 Task: Find a round trip flight from Colorado Springs to Jackson for 9 passengers, departing on May 2 and returning on May 3, in Economy class with 2 checked bags and a price limit of ₹400,000.
Action: Mouse moved to (246, 279)
Screenshot: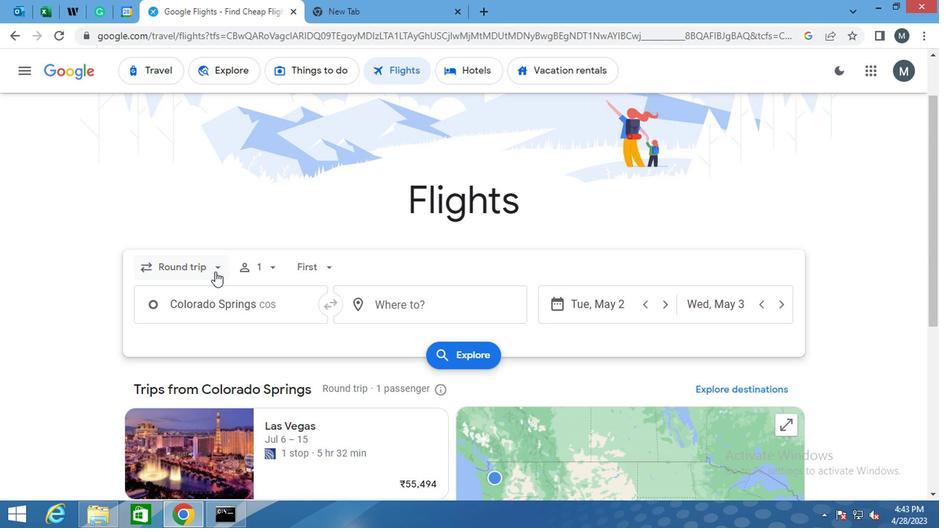 
Action: Mouse pressed left at (246, 279)
Screenshot: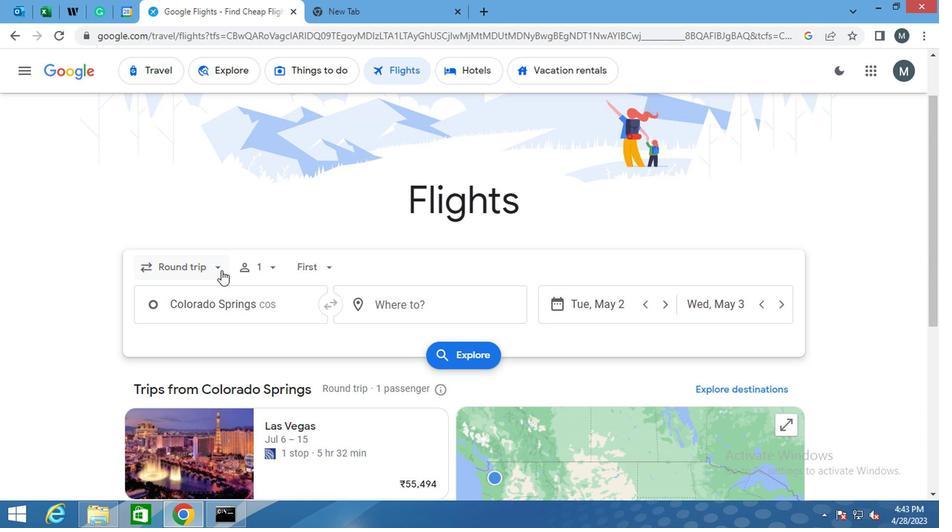 
Action: Mouse moved to (231, 303)
Screenshot: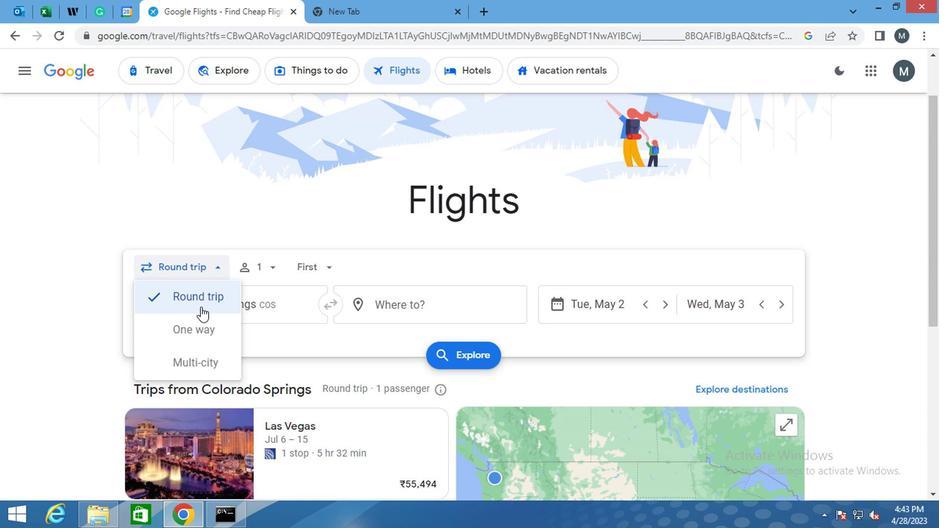 
Action: Mouse pressed left at (231, 303)
Screenshot: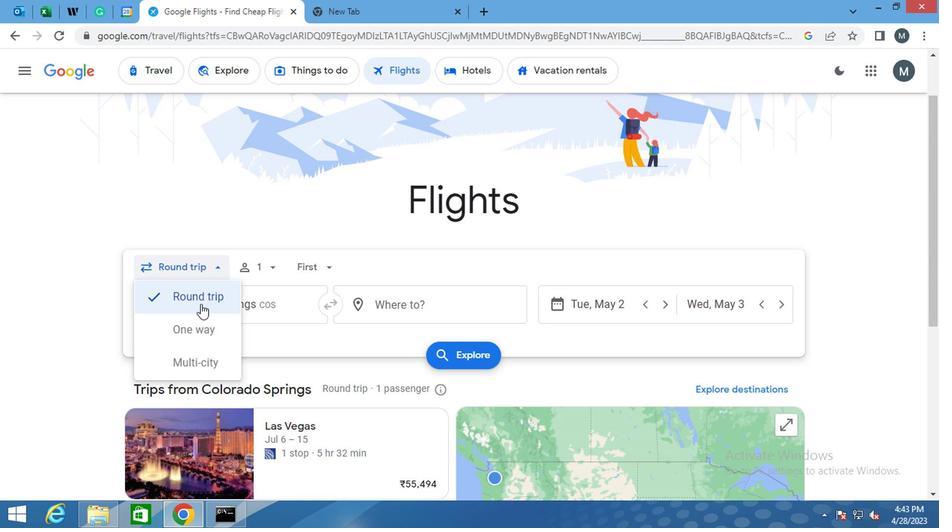 
Action: Mouse moved to (277, 280)
Screenshot: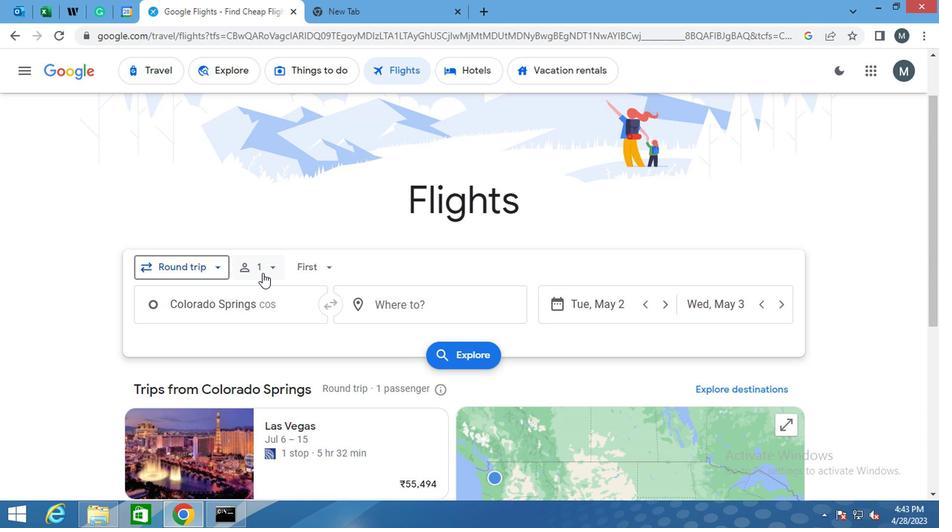 
Action: Mouse pressed left at (277, 280)
Screenshot: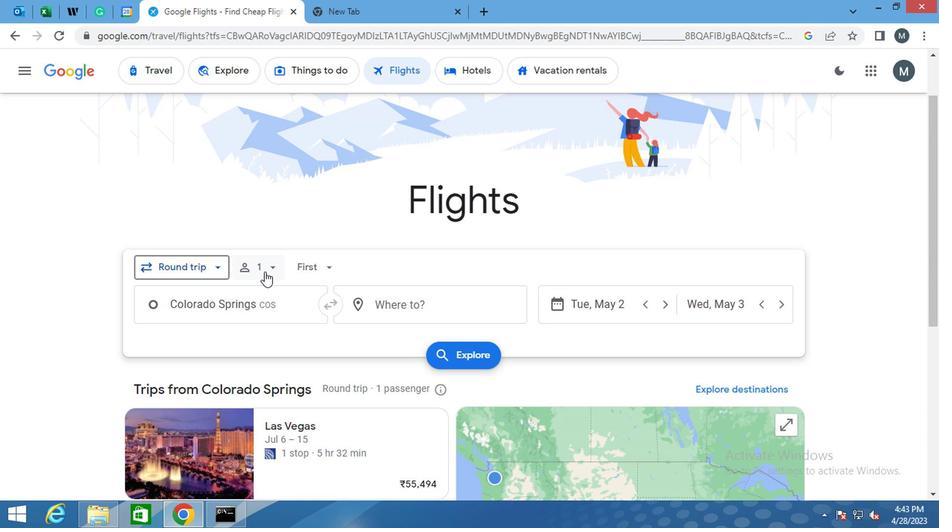 
Action: Mouse moved to (354, 302)
Screenshot: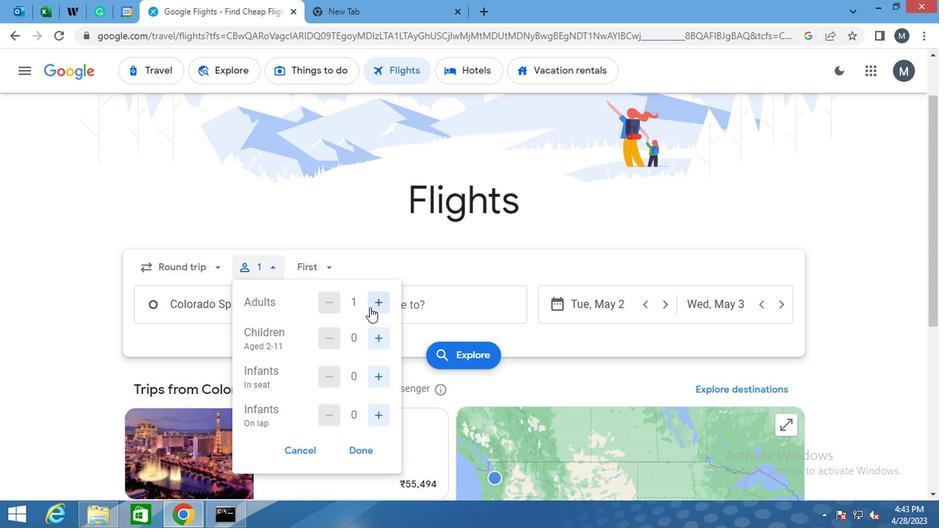 
Action: Mouse pressed left at (354, 302)
Screenshot: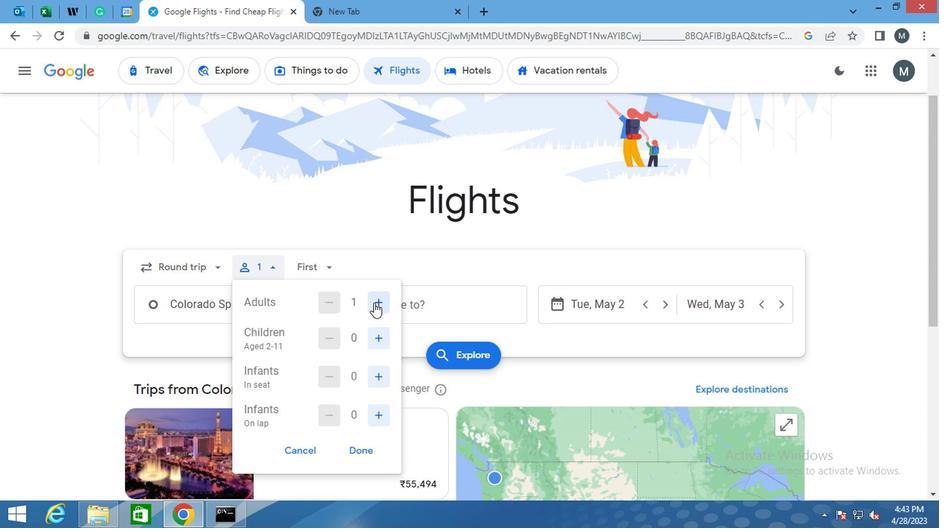 
Action: Mouse pressed left at (354, 302)
Screenshot: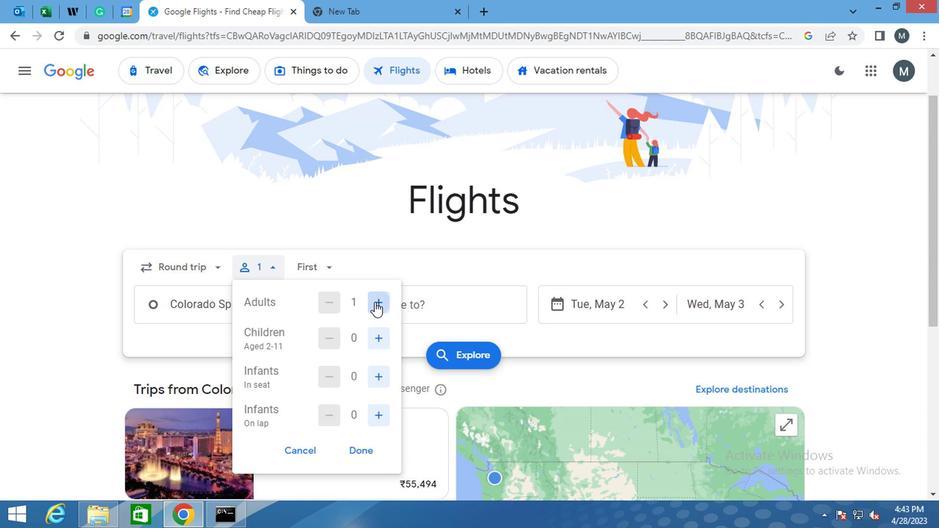 
Action: Mouse pressed left at (354, 302)
Screenshot: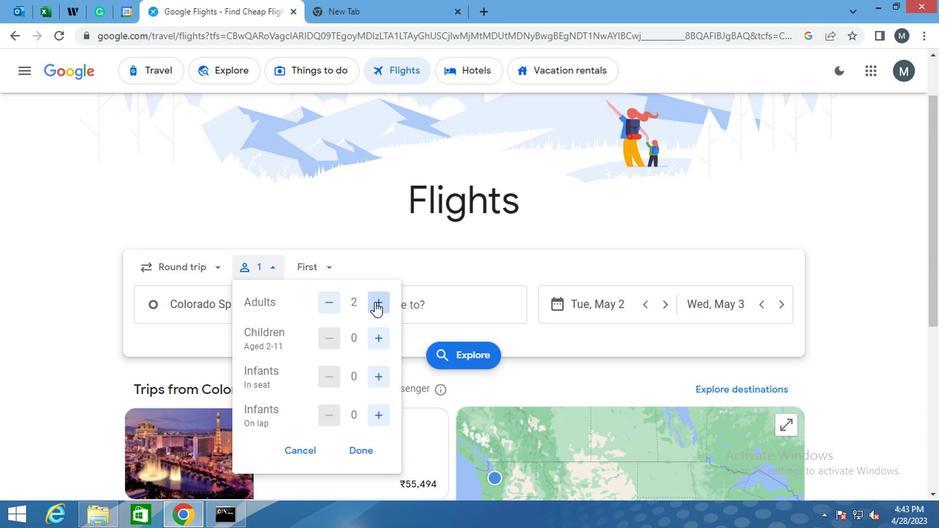 
Action: Mouse pressed left at (354, 302)
Screenshot: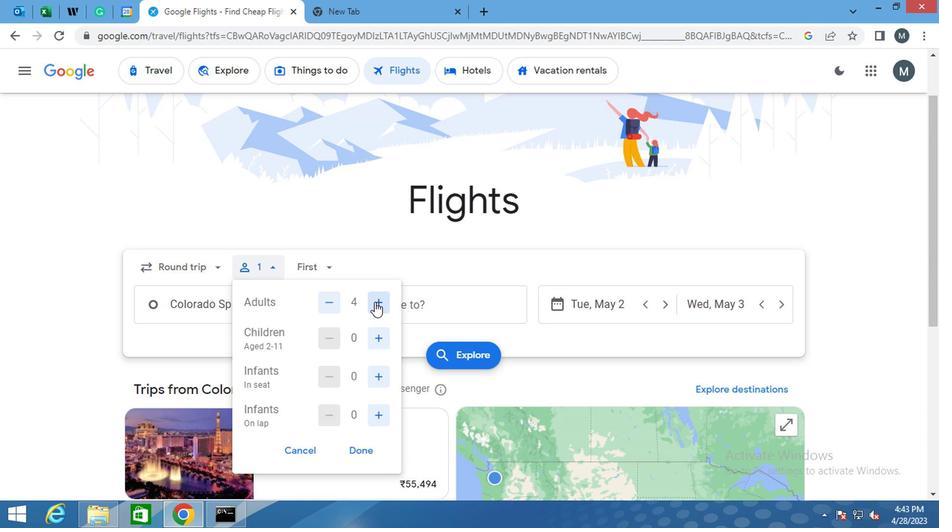 
Action: Mouse moved to (358, 330)
Screenshot: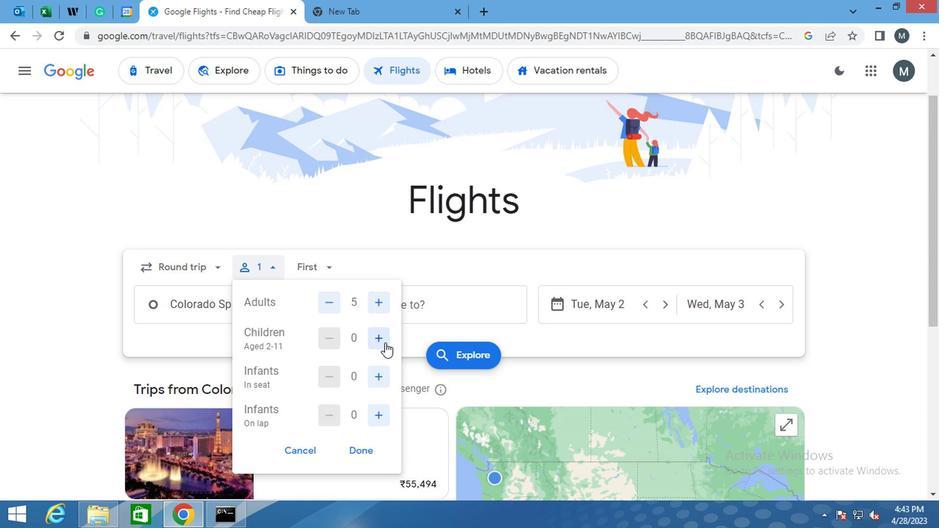 
Action: Mouse pressed left at (358, 330)
Screenshot: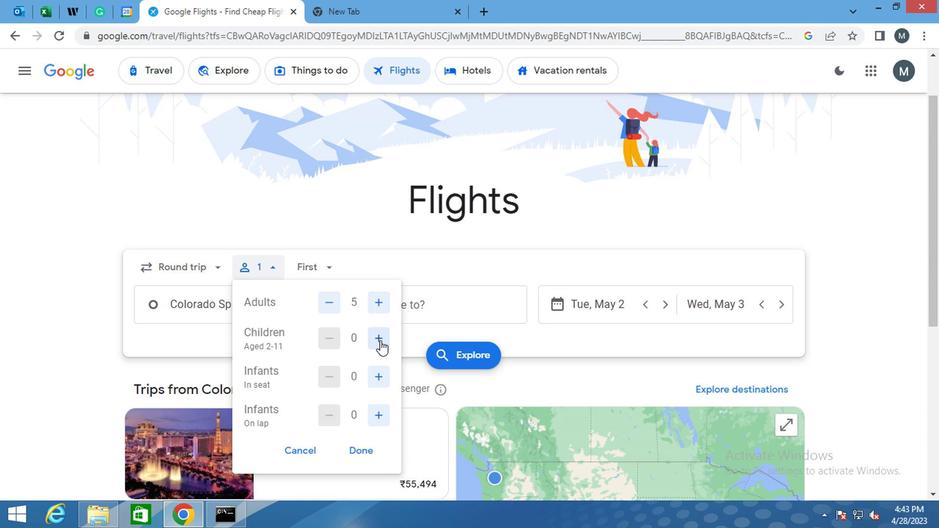 
Action: Mouse pressed left at (358, 330)
Screenshot: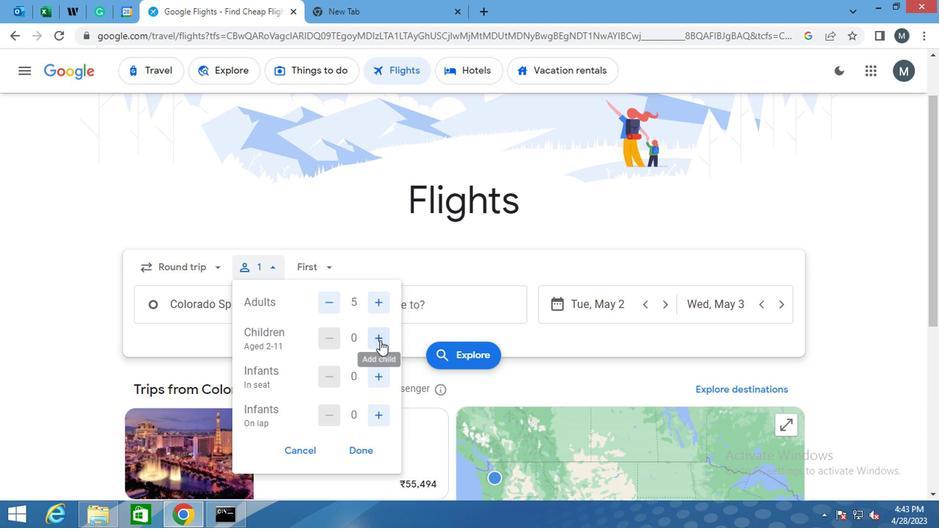 
Action: Mouse moved to (355, 354)
Screenshot: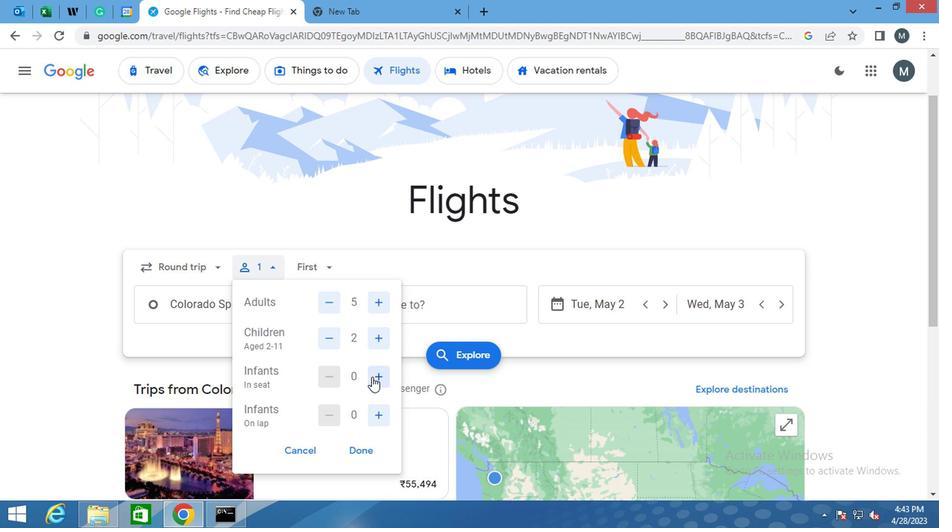 
Action: Mouse pressed left at (355, 354)
Screenshot: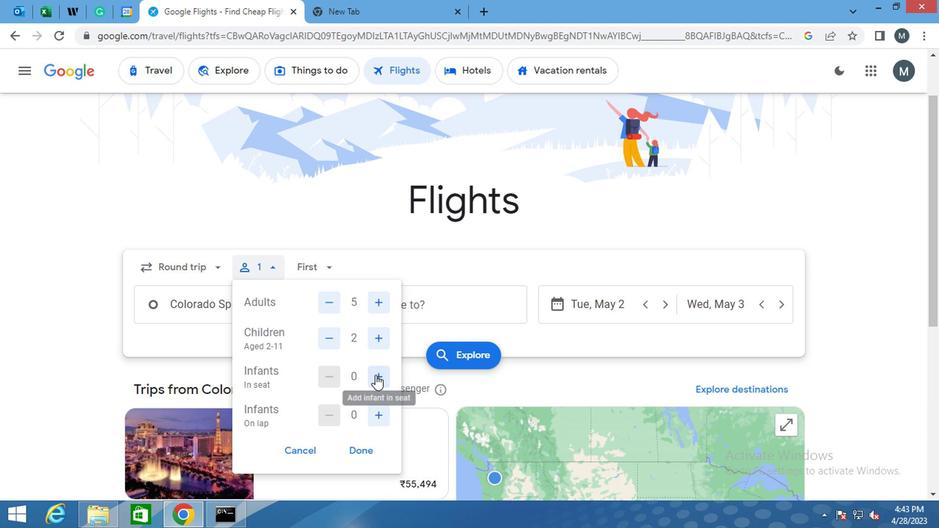 
Action: Mouse moved to (354, 382)
Screenshot: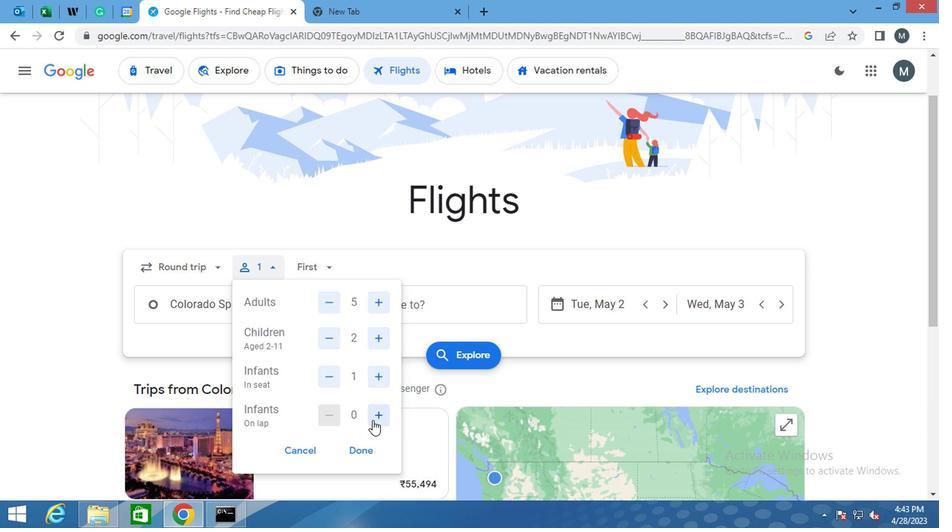 
Action: Mouse pressed left at (354, 382)
Screenshot: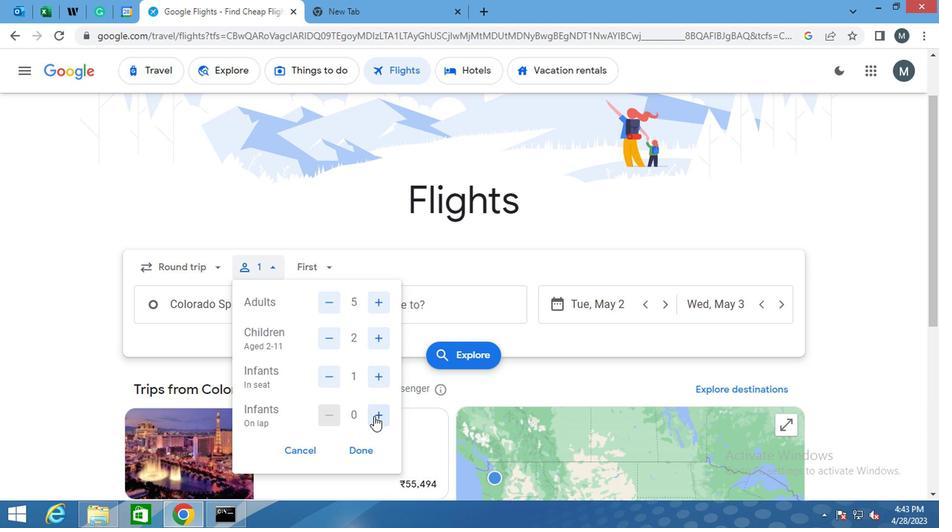
Action: Mouse pressed left at (354, 382)
Screenshot: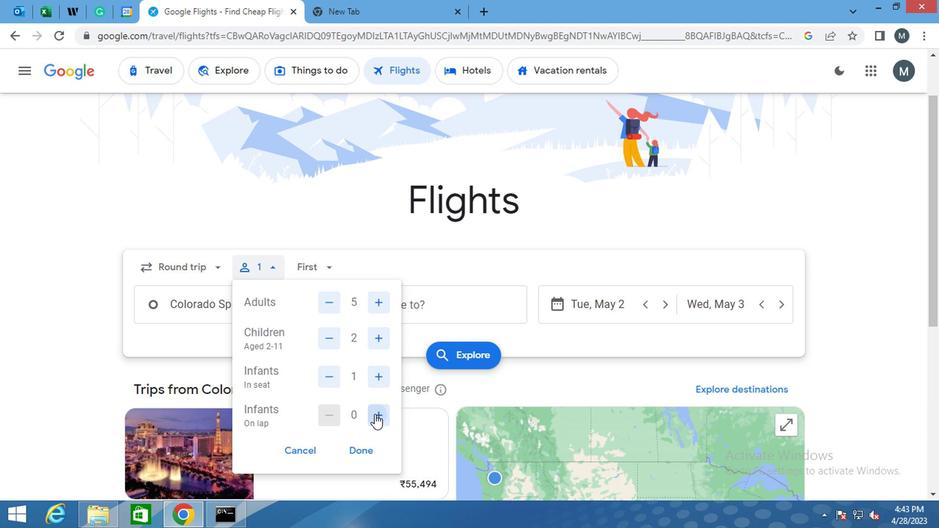 
Action: Mouse moved to (319, 380)
Screenshot: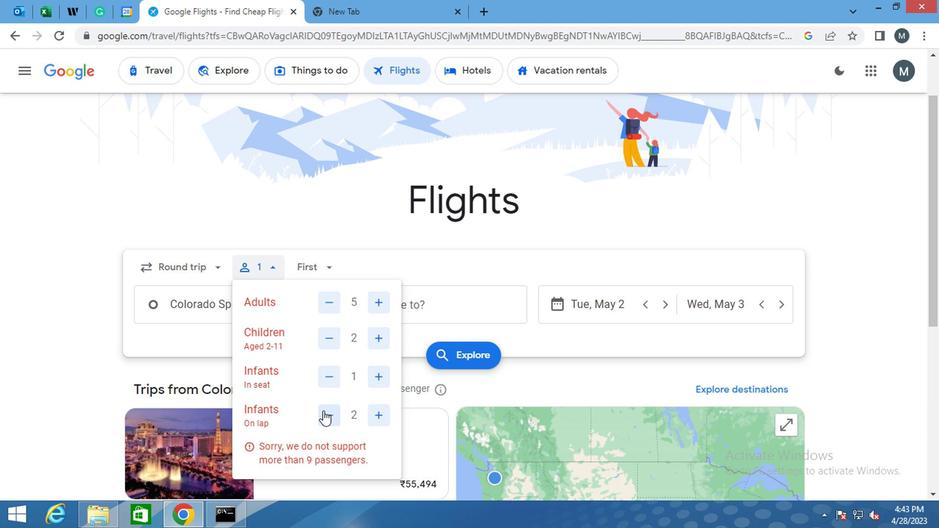 
Action: Mouse pressed left at (319, 380)
Screenshot: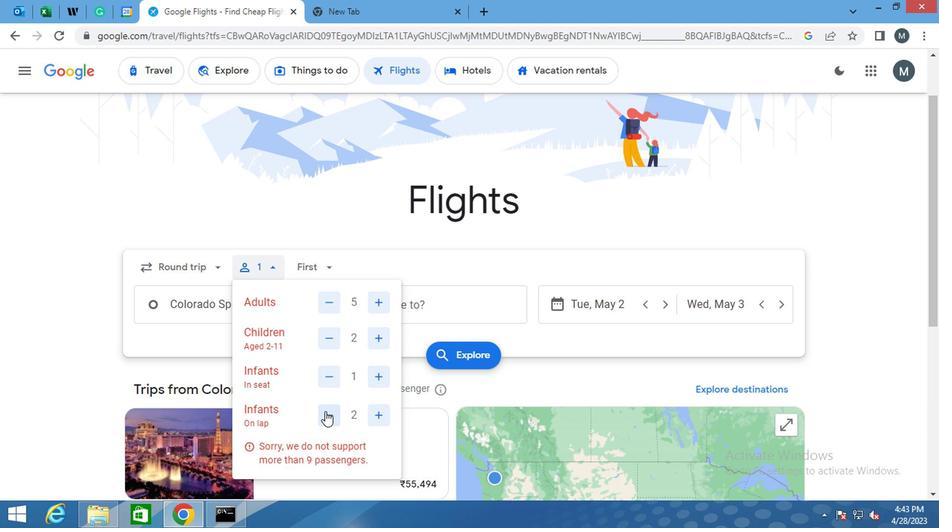 
Action: Mouse moved to (356, 357)
Screenshot: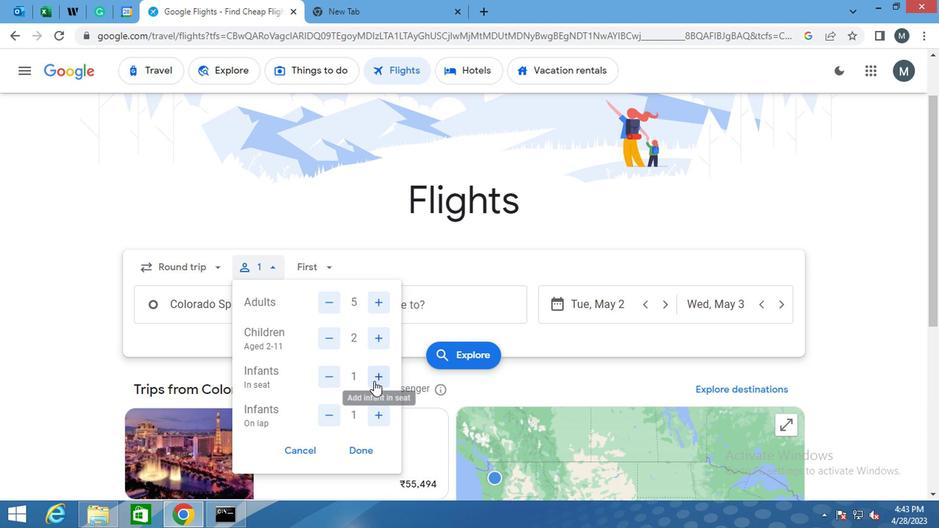 
Action: Mouse pressed left at (356, 357)
Screenshot: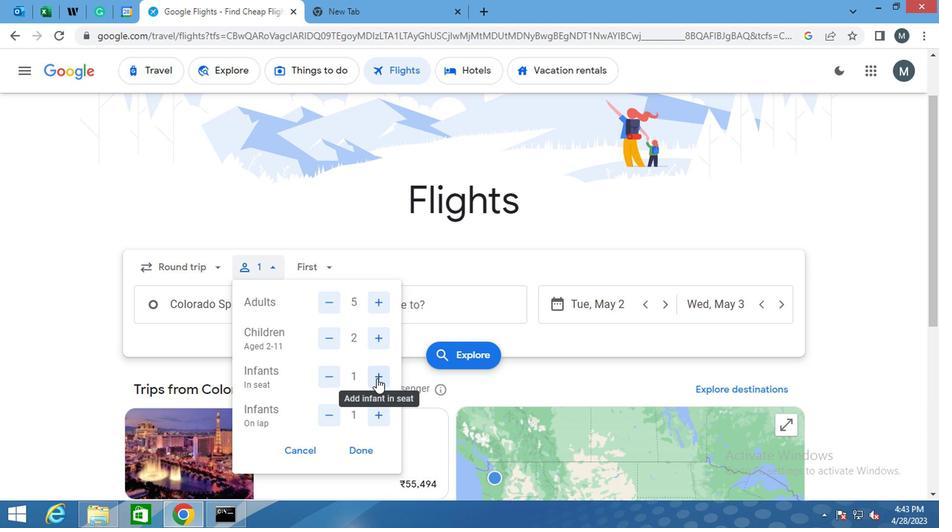 
Action: Mouse moved to (325, 354)
Screenshot: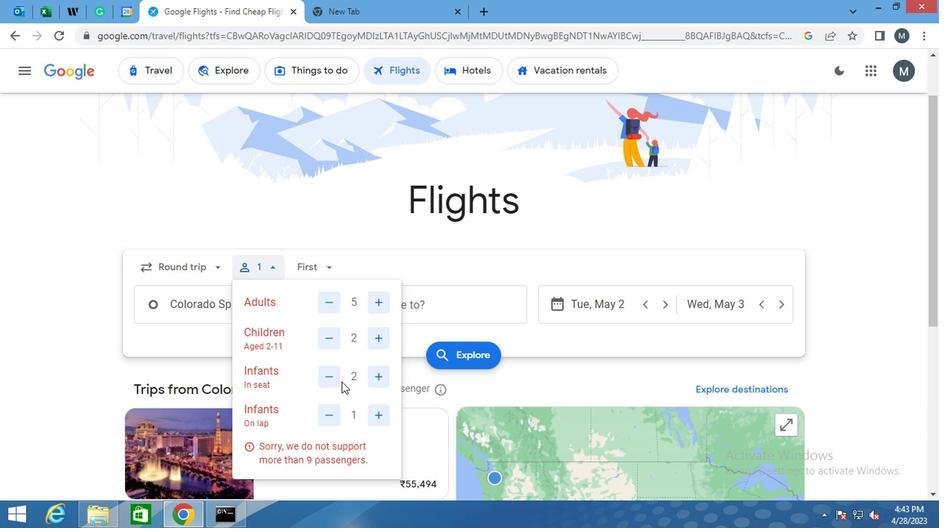 
Action: Mouse pressed left at (325, 354)
Screenshot: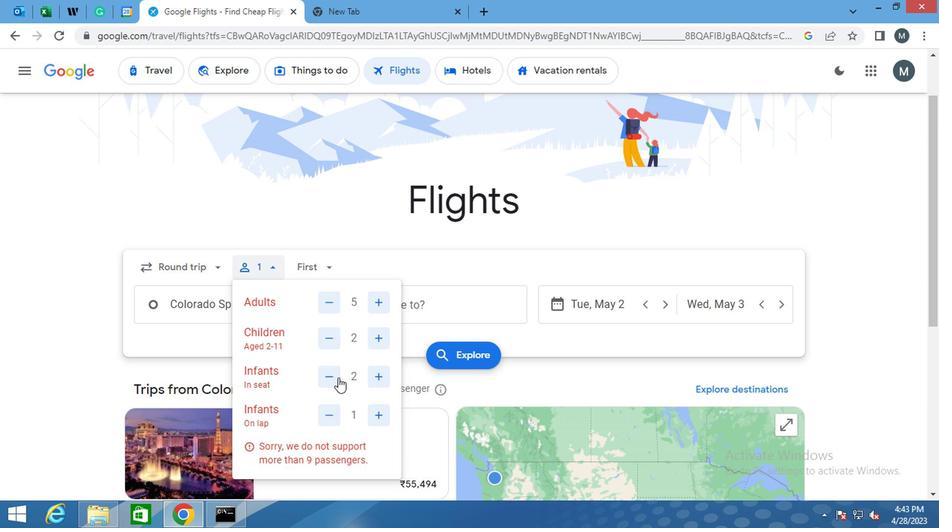
Action: Mouse moved to (344, 407)
Screenshot: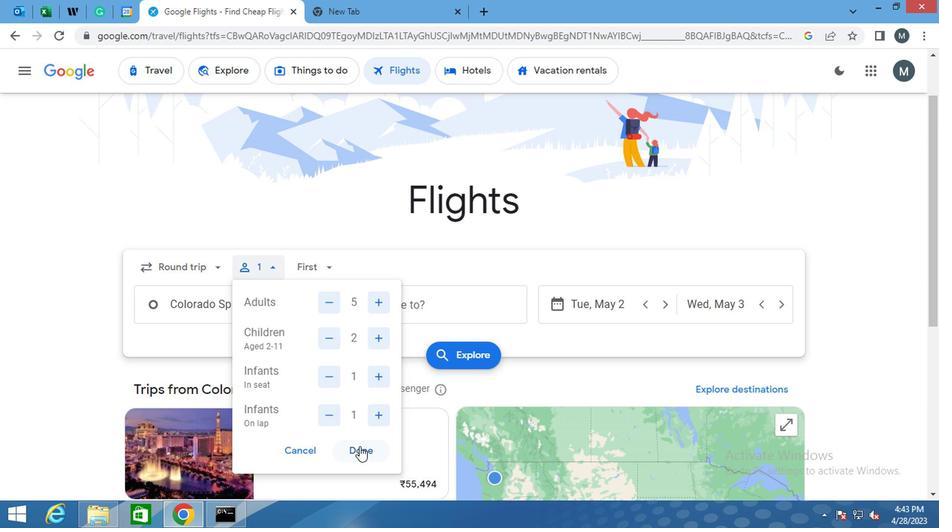 
Action: Mouse pressed left at (344, 407)
Screenshot: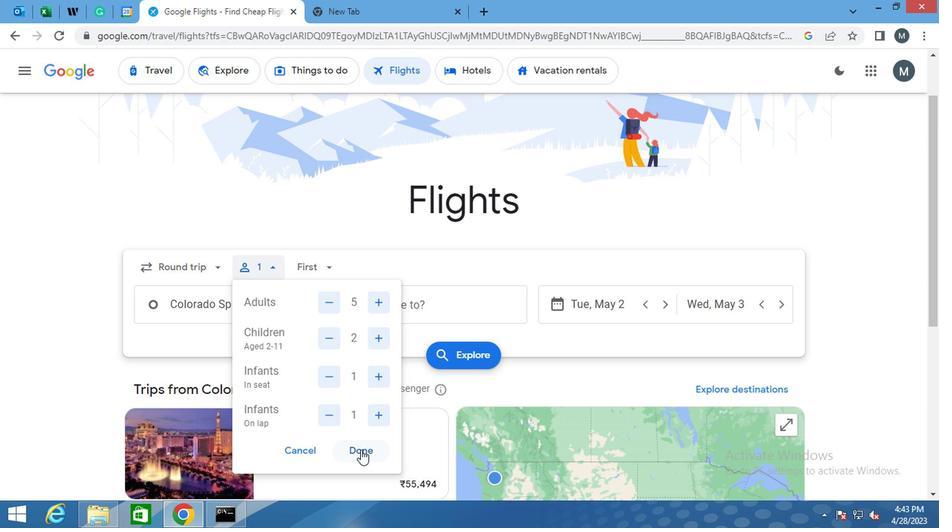 
Action: Mouse moved to (315, 278)
Screenshot: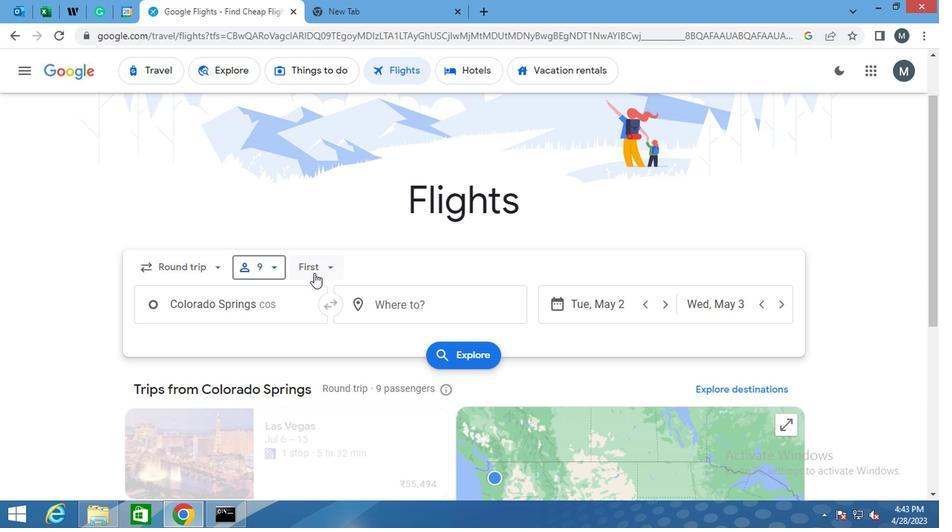 
Action: Mouse pressed left at (315, 278)
Screenshot: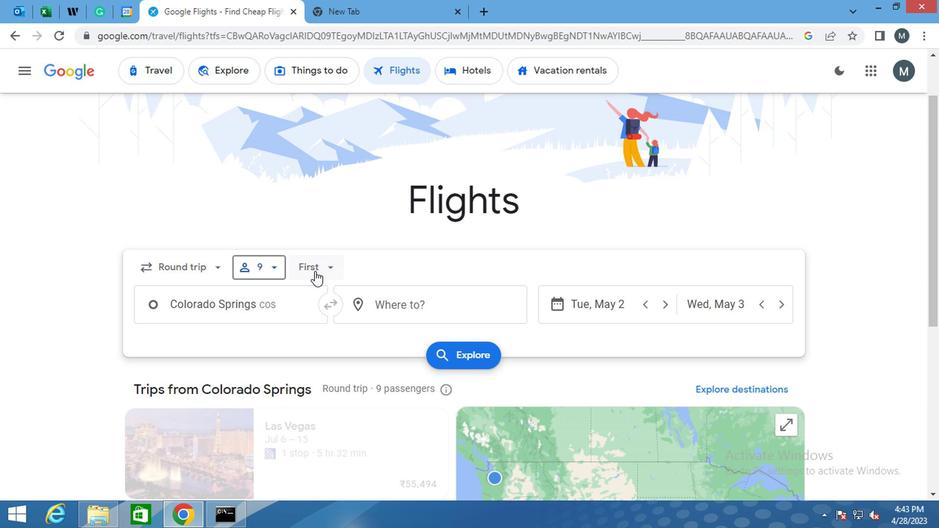 
Action: Mouse moved to (341, 298)
Screenshot: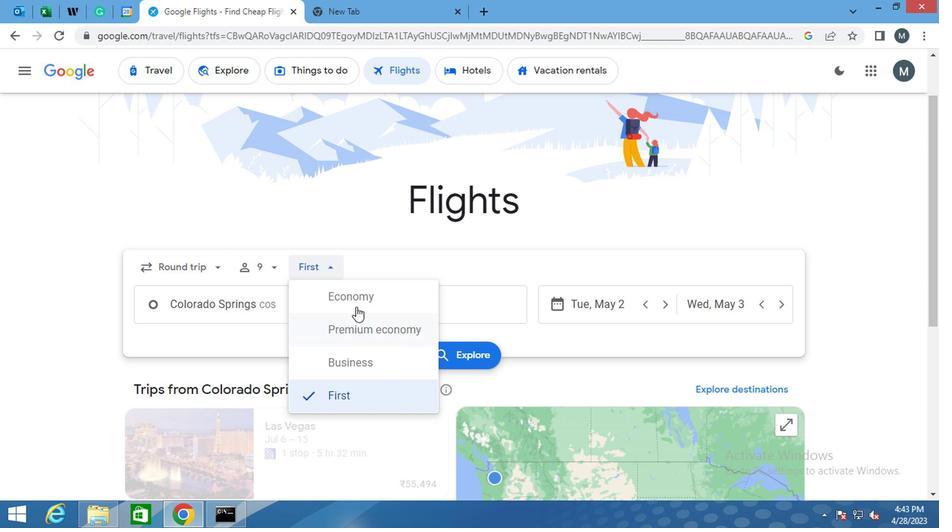 
Action: Mouse pressed left at (341, 298)
Screenshot: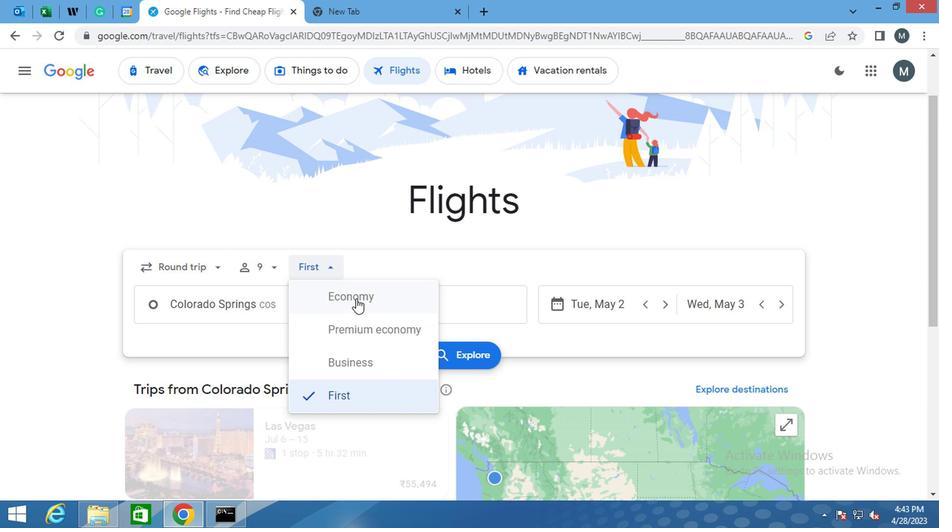 
Action: Mouse moved to (280, 309)
Screenshot: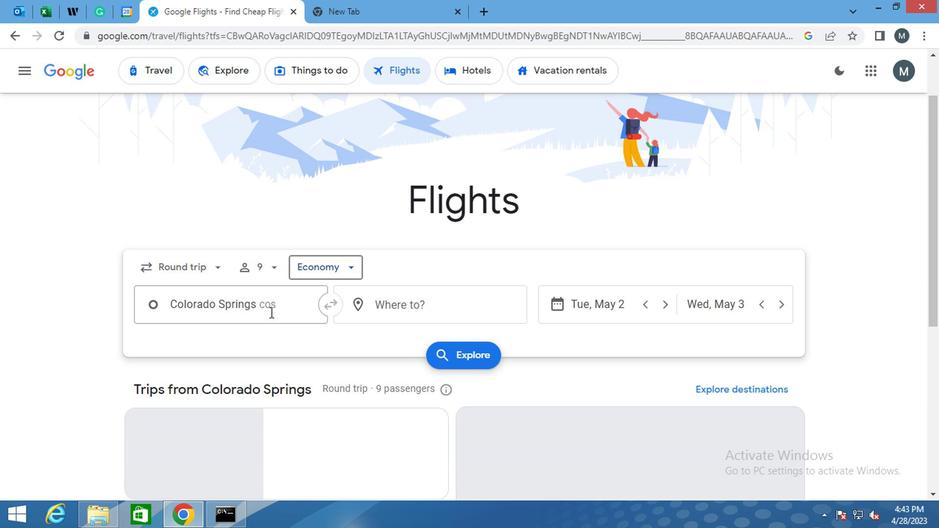 
Action: Mouse pressed left at (280, 309)
Screenshot: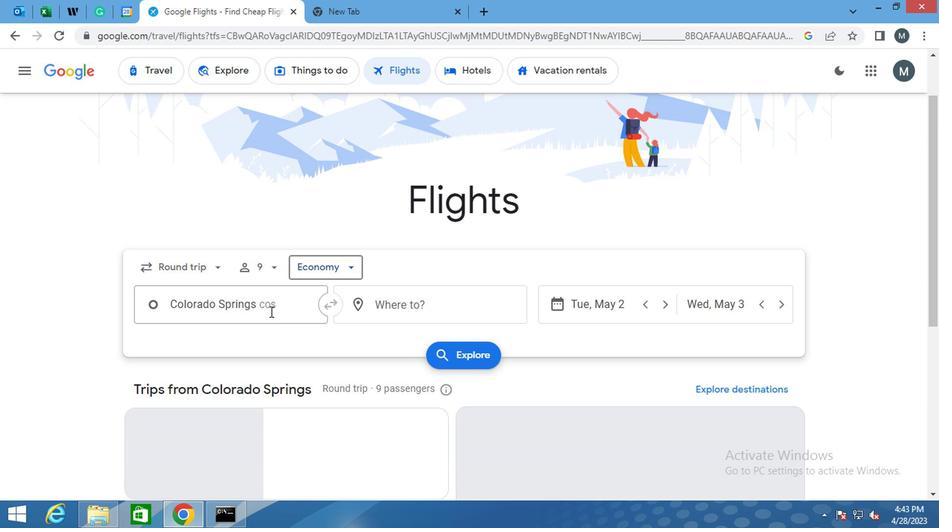 
Action: Mouse moved to (315, 385)
Screenshot: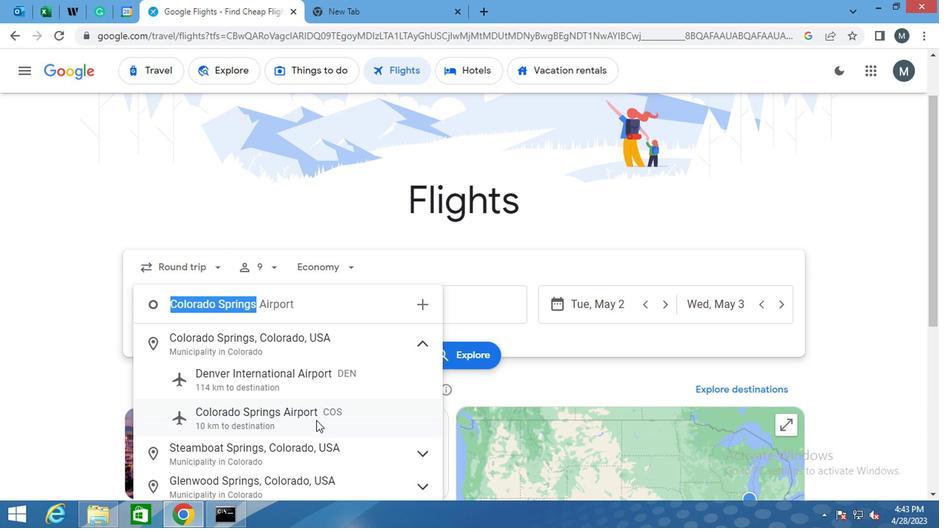 
Action: Mouse pressed left at (315, 385)
Screenshot: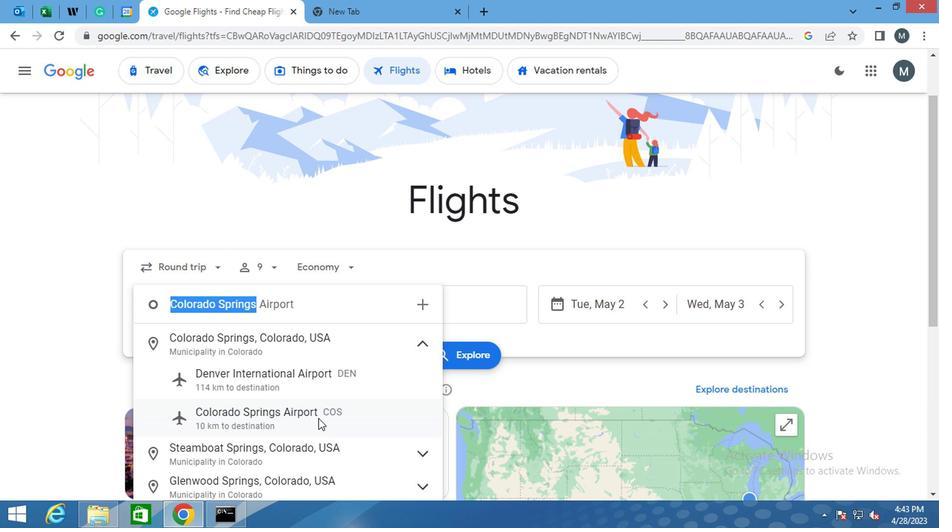 
Action: Mouse moved to (383, 306)
Screenshot: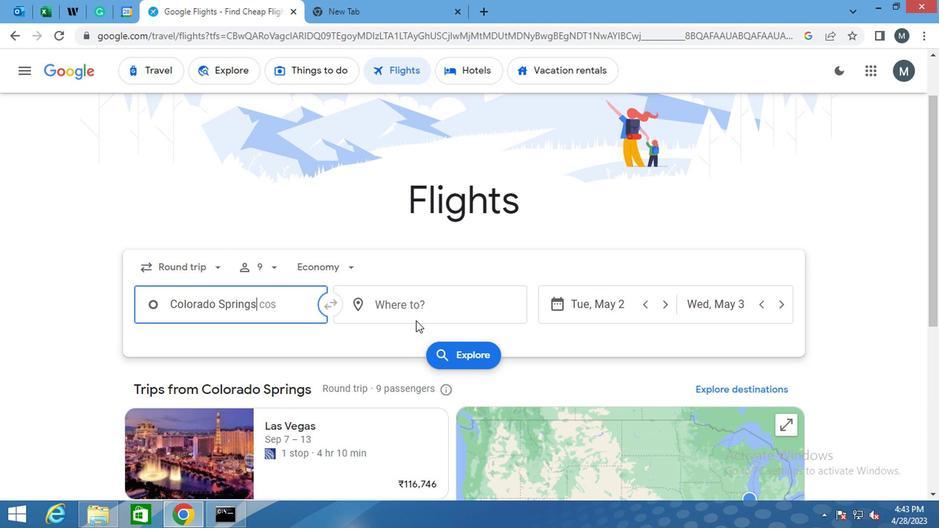 
Action: Mouse pressed left at (383, 306)
Screenshot: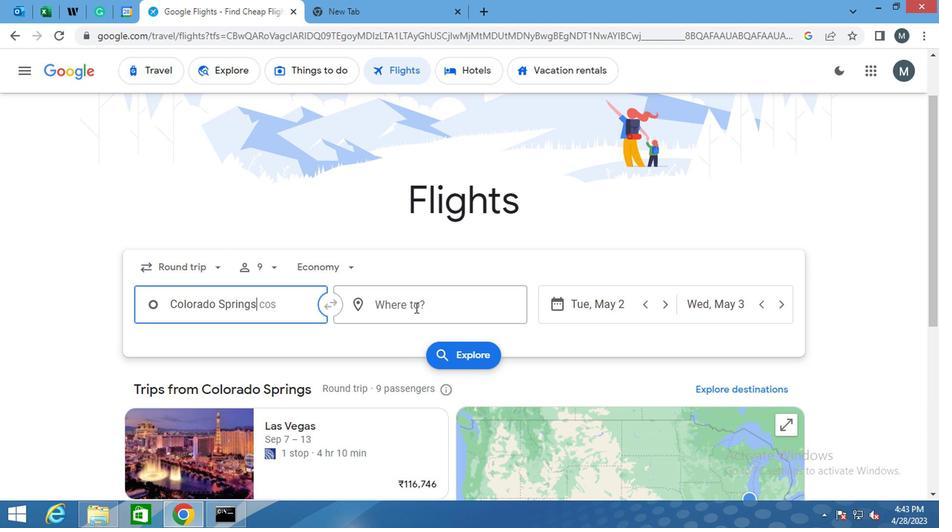 
Action: Key pressed j
Screenshot: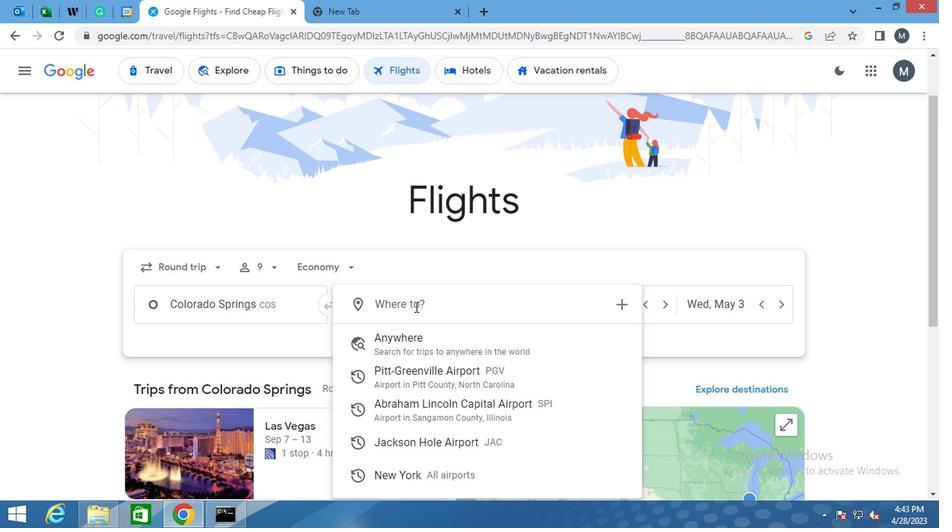 
Action: Mouse moved to (379, 307)
Screenshot: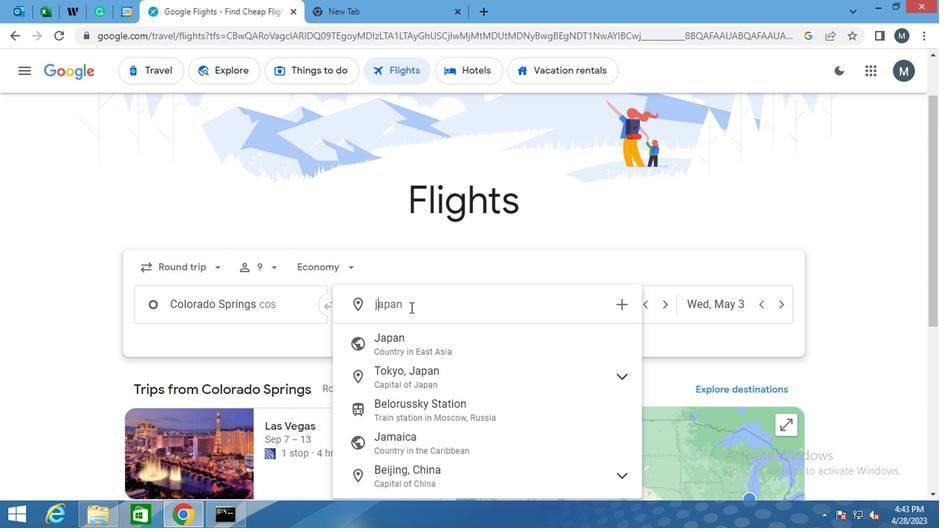 
Action: Key pressed a
Screenshot: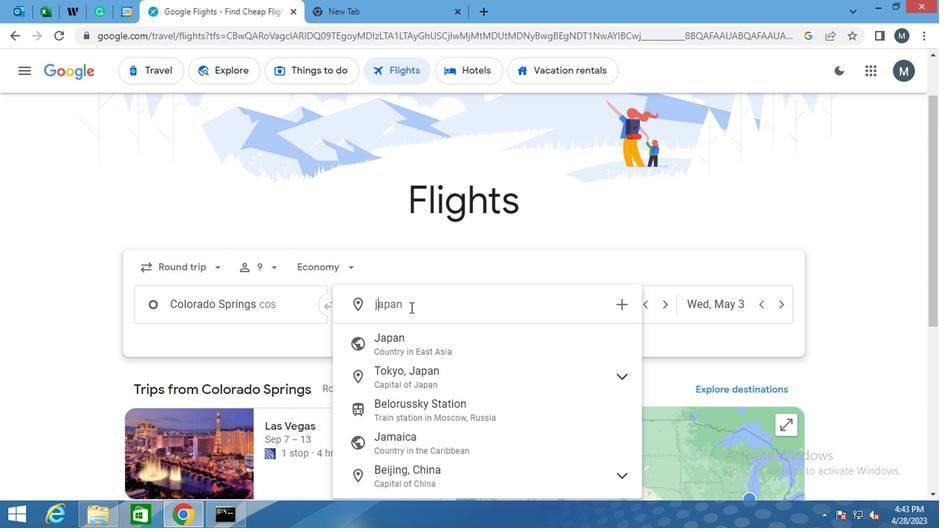 
Action: Mouse moved to (377, 308)
Screenshot: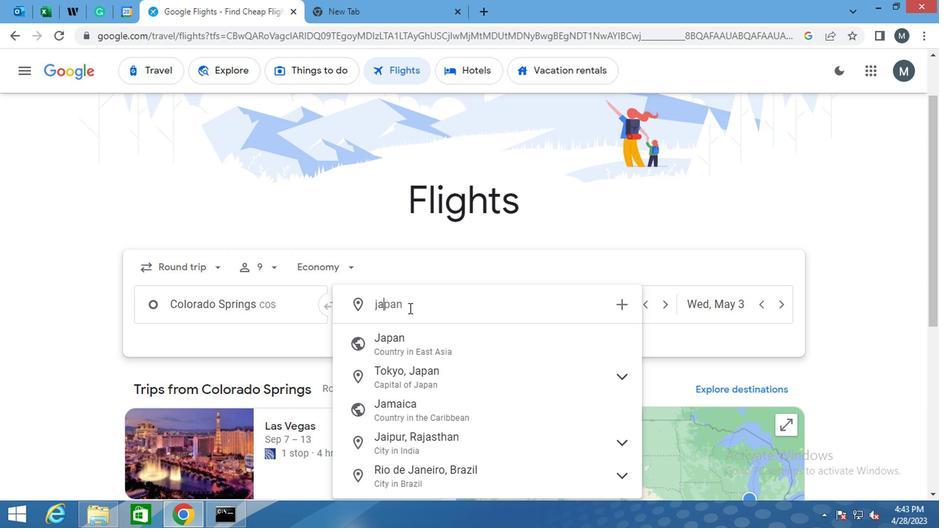 
Action: Key pressed c
Screenshot: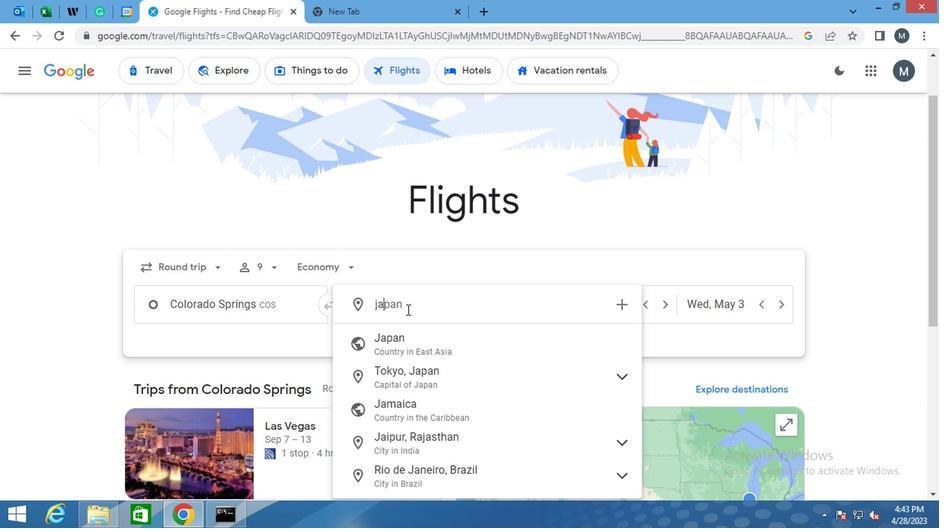 
Action: Mouse moved to (375, 310)
Screenshot: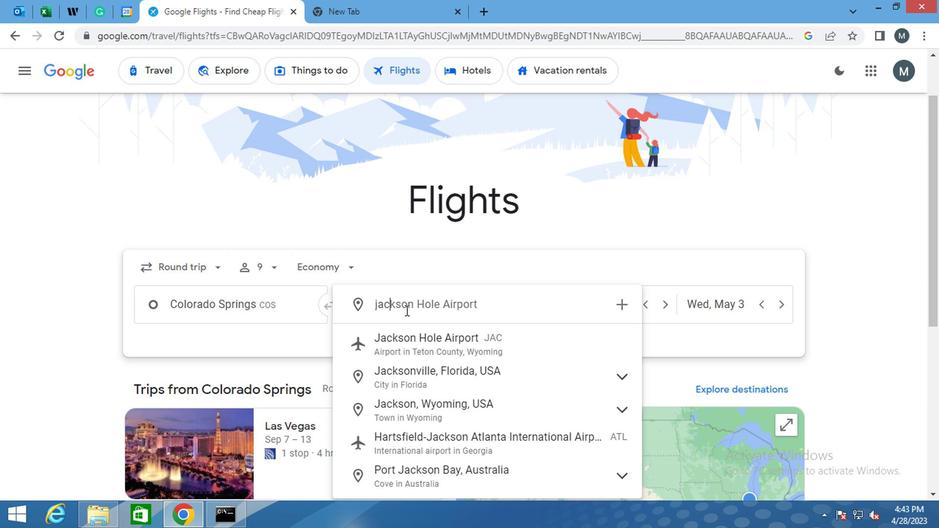 
Action: Key pressed <Key.enter>
Screenshot: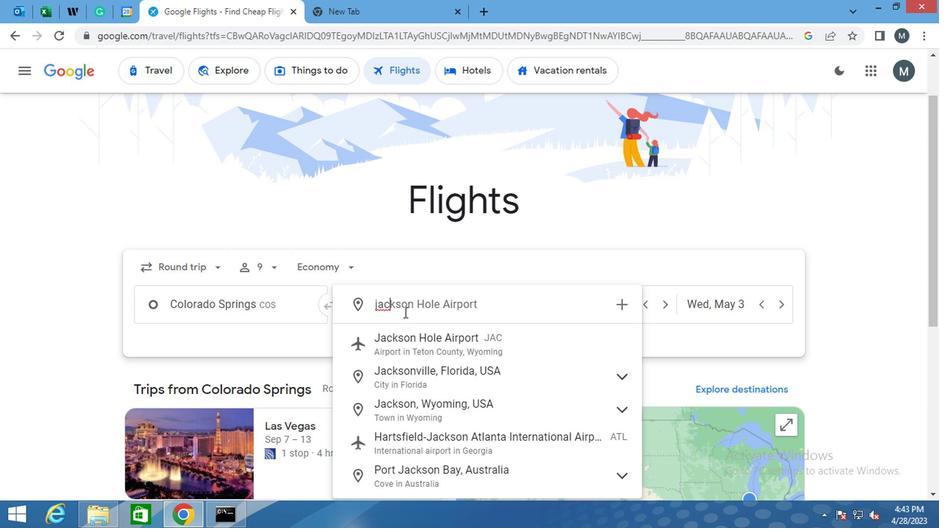 
Action: Mouse moved to (523, 306)
Screenshot: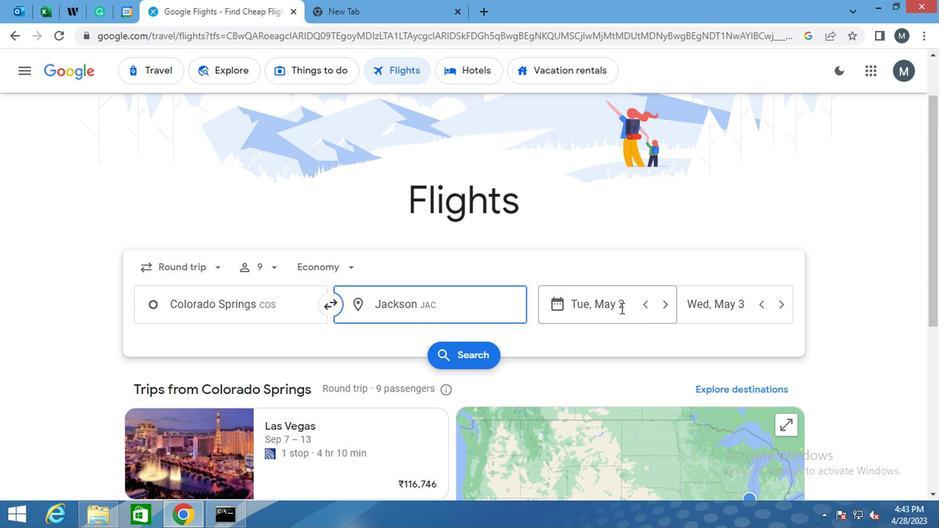 
Action: Mouse pressed left at (523, 306)
Screenshot: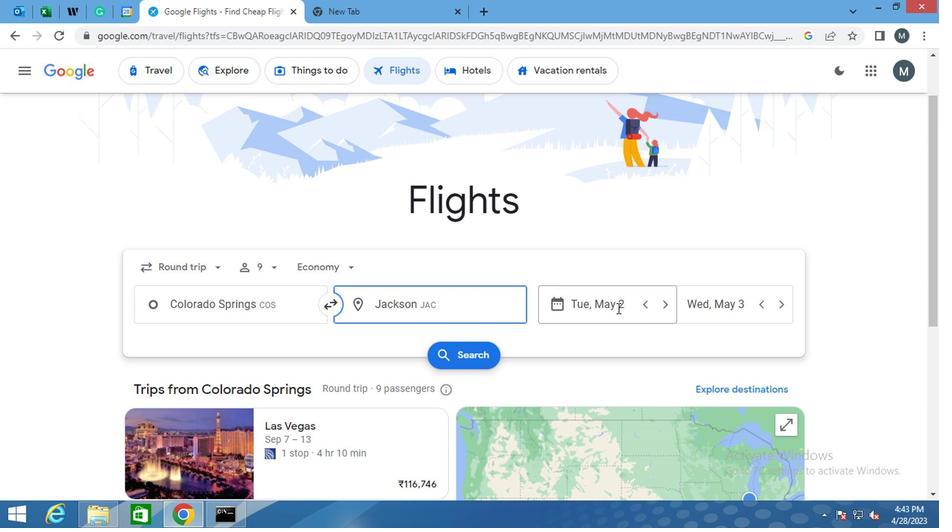
Action: Mouse moved to (538, 256)
Screenshot: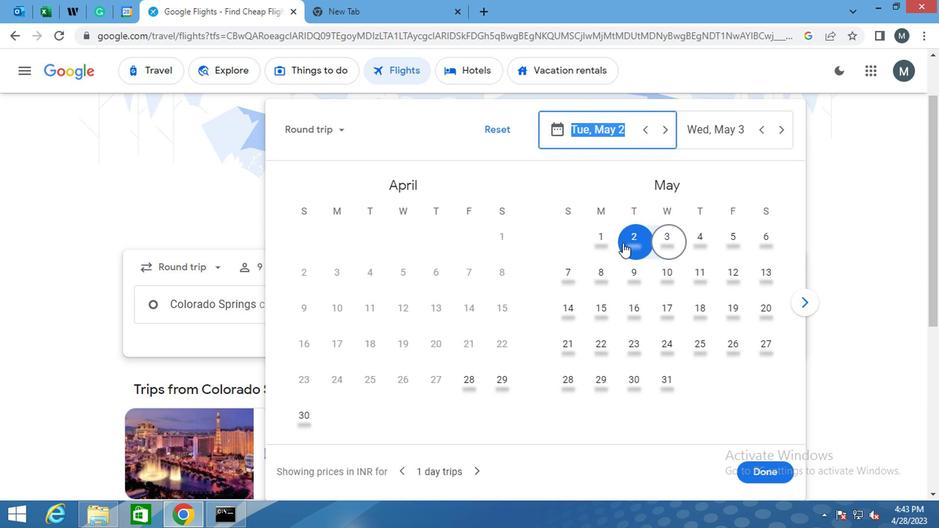
Action: Mouse pressed left at (538, 256)
Screenshot: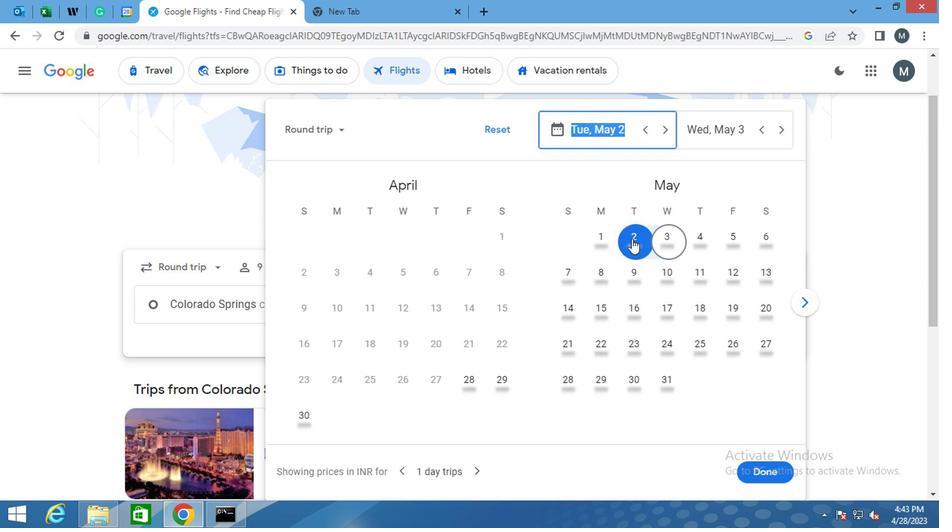 
Action: Mouse moved to (562, 261)
Screenshot: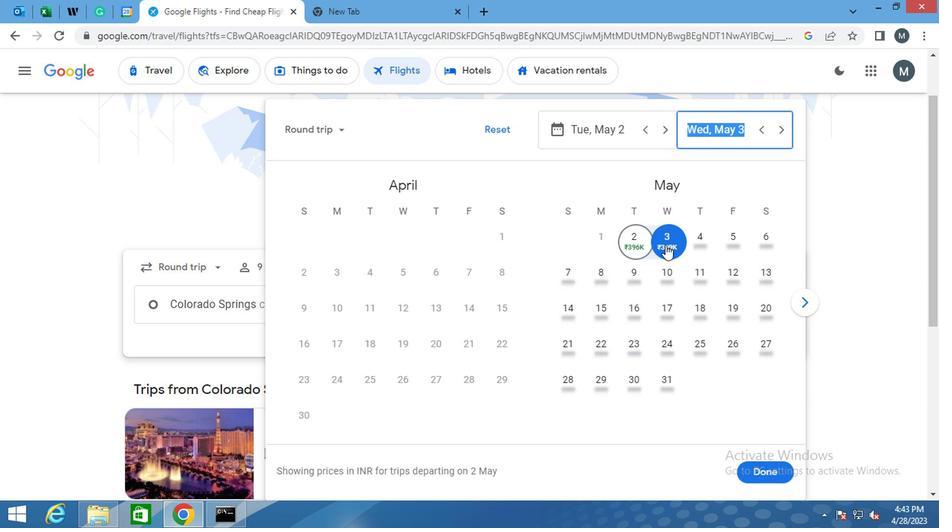 
Action: Mouse pressed left at (562, 261)
Screenshot: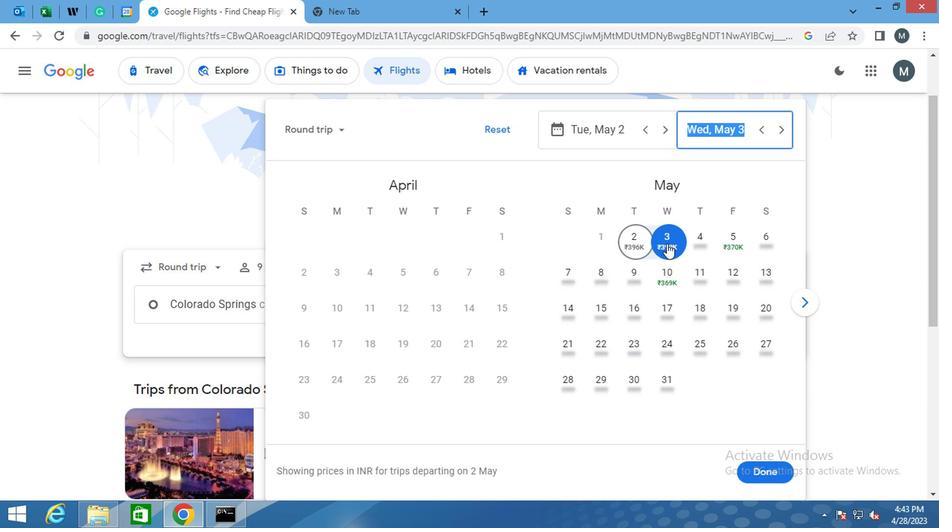 
Action: Mouse moved to (631, 427)
Screenshot: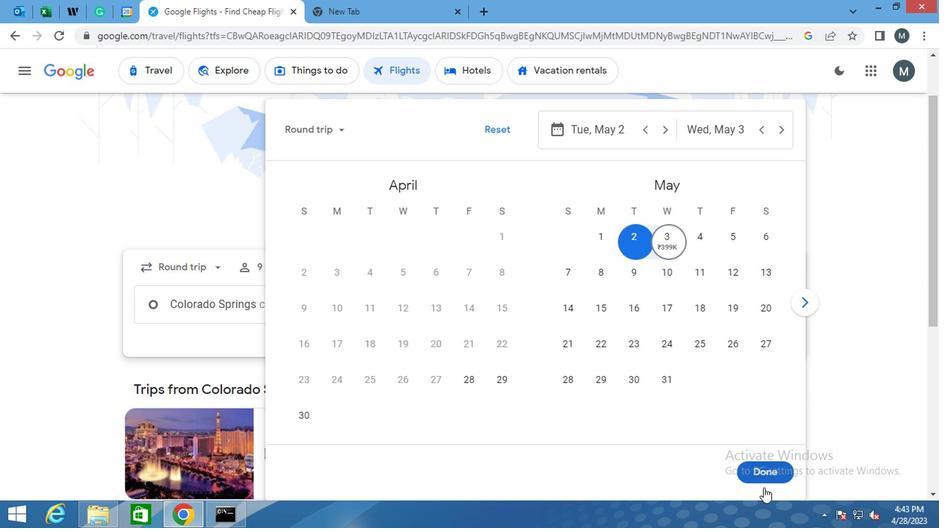 
Action: Mouse pressed left at (631, 427)
Screenshot: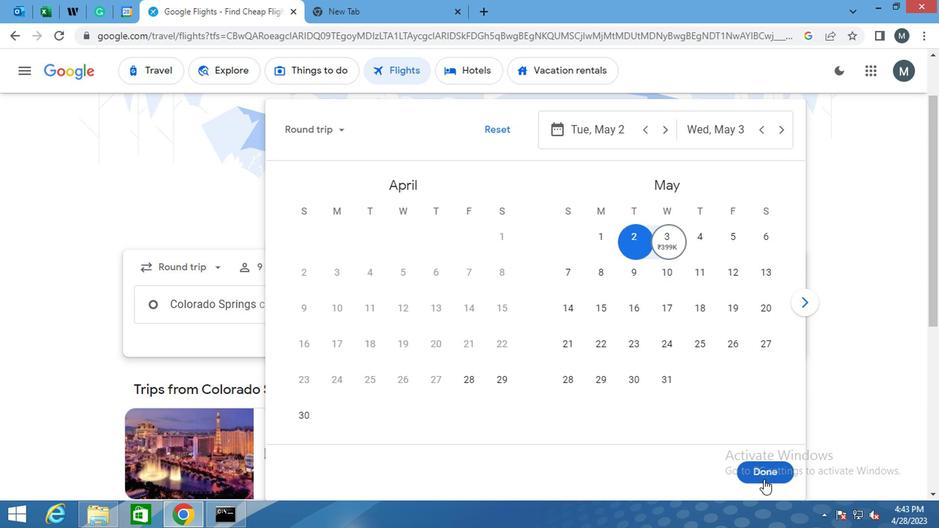
Action: Mouse moved to (401, 338)
Screenshot: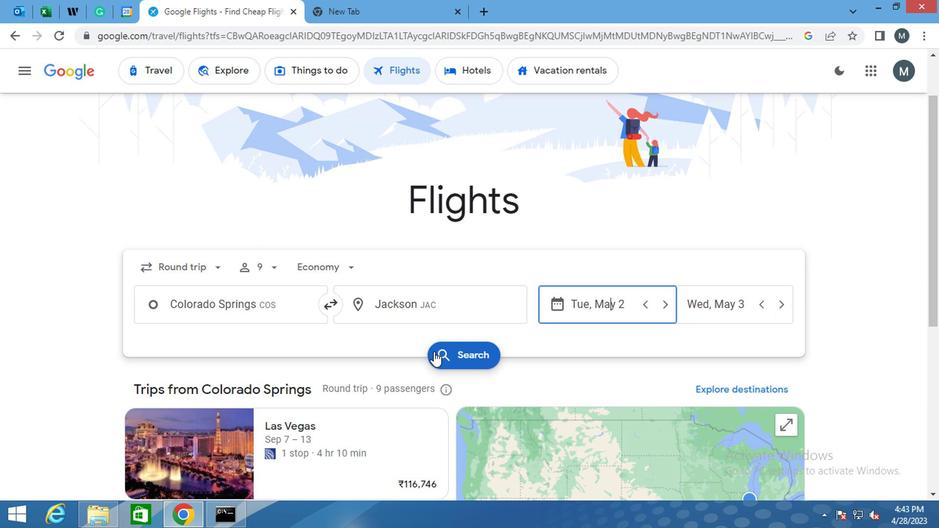 
Action: Mouse pressed left at (401, 338)
Screenshot: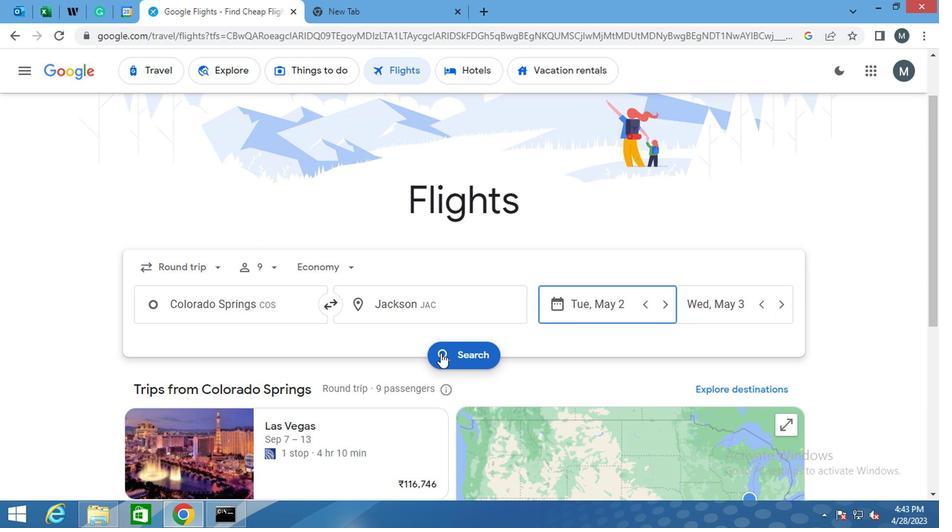 
Action: Mouse moved to (200, 232)
Screenshot: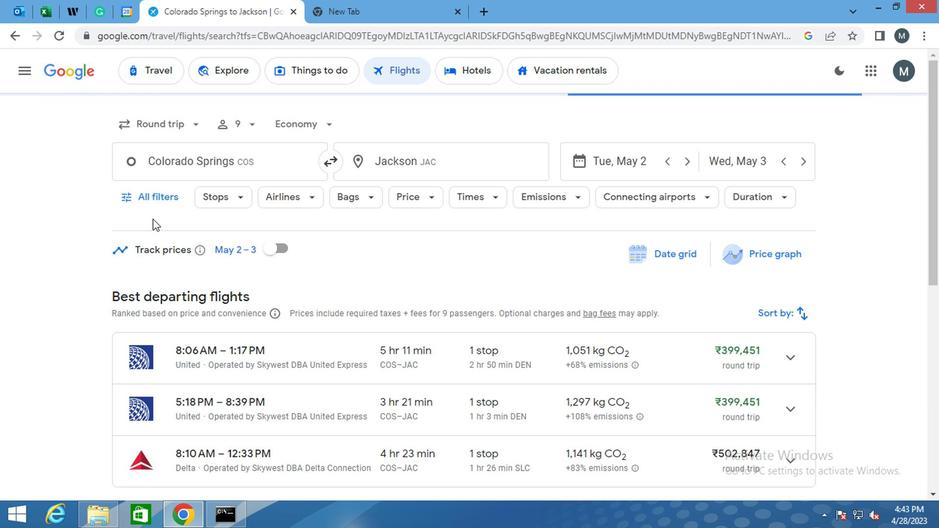 
Action: Mouse pressed left at (200, 232)
Screenshot: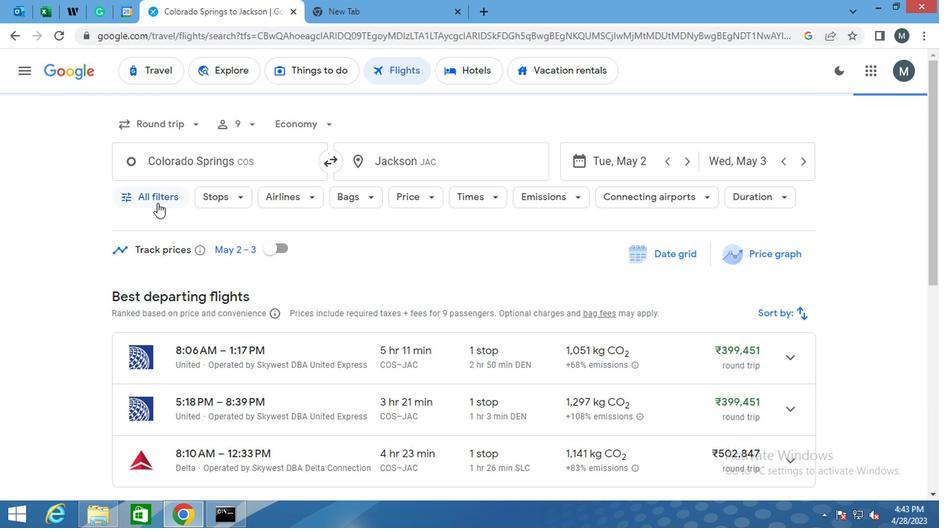 
Action: Mouse moved to (205, 291)
Screenshot: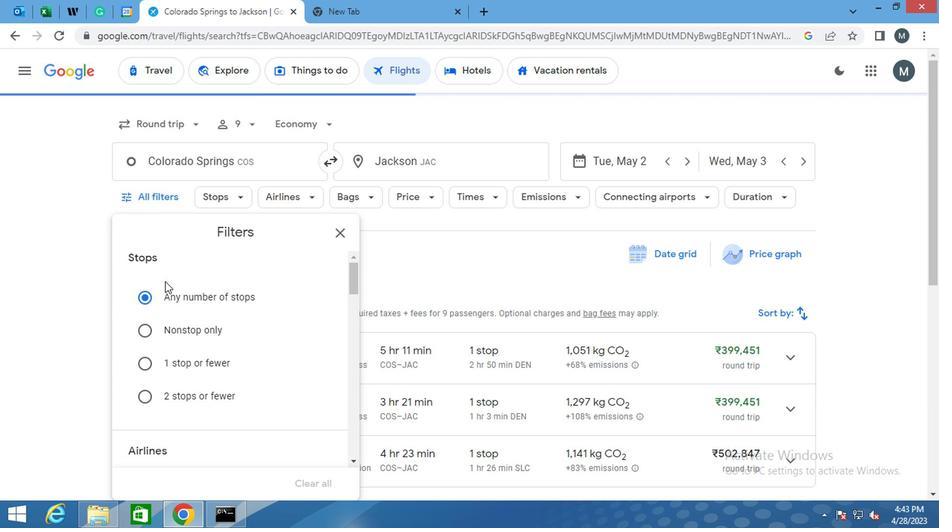 
Action: Mouse scrolled (205, 290) with delta (0, 0)
Screenshot: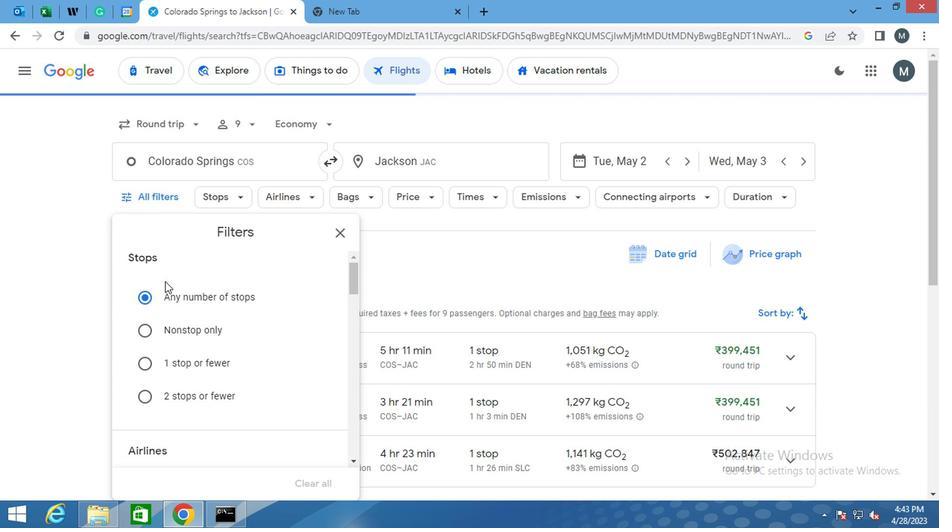 
Action: Mouse moved to (206, 293)
Screenshot: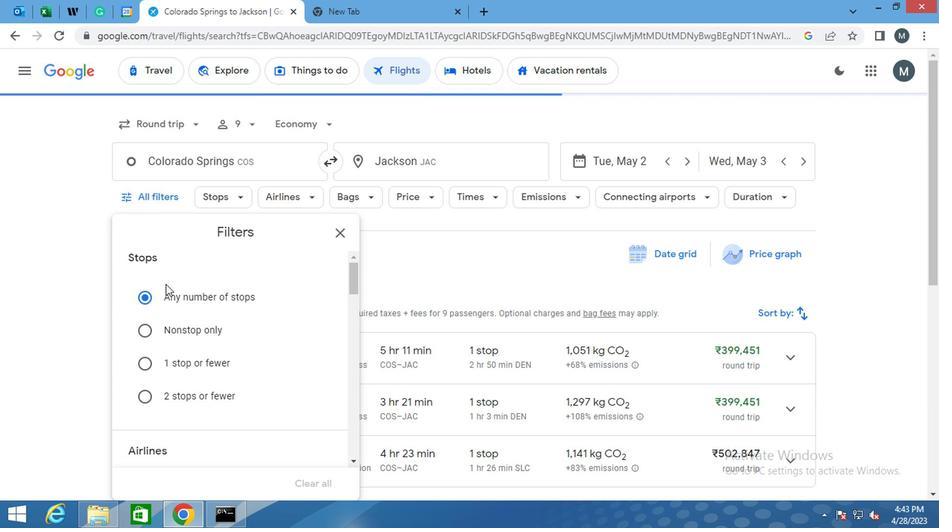 
Action: Mouse scrolled (206, 293) with delta (0, 0)
Screenshot: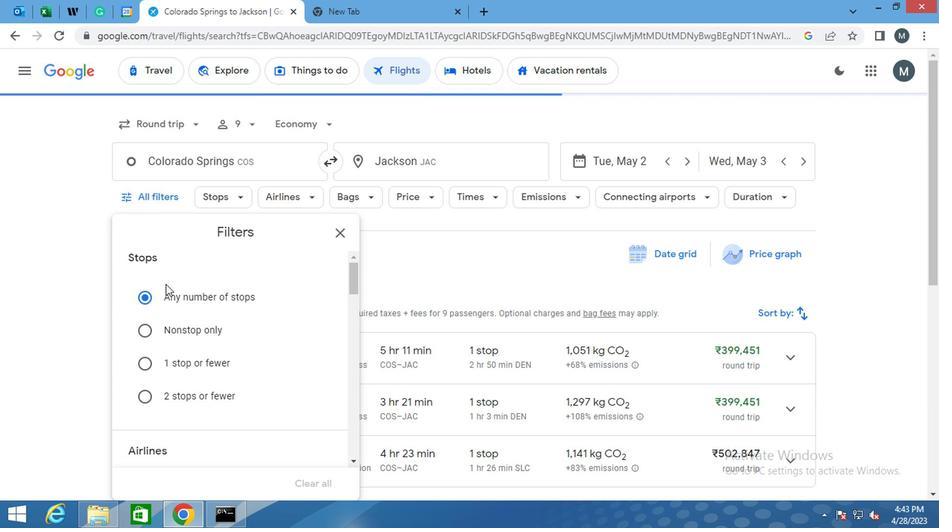 
Action: Mouse moved to (206, 294)
Screenshot: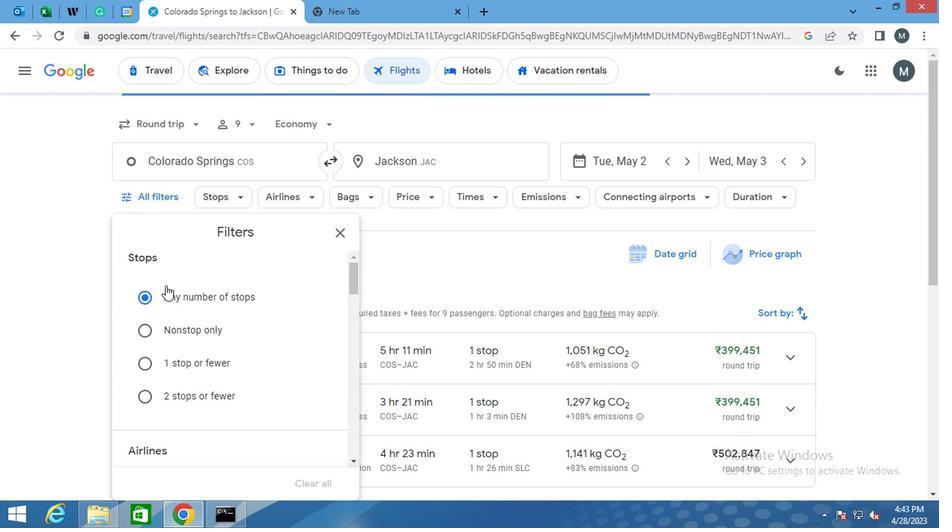 
Action: Mouse scrolled (206, 294) with delta (0, 0)
Screenshot: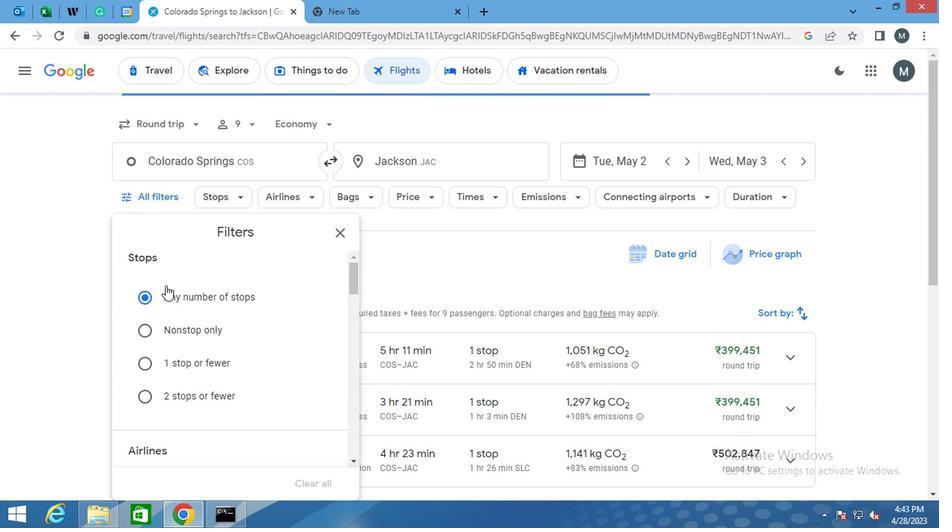 
Action: Mouse moved to (319, 290)
Screenshot: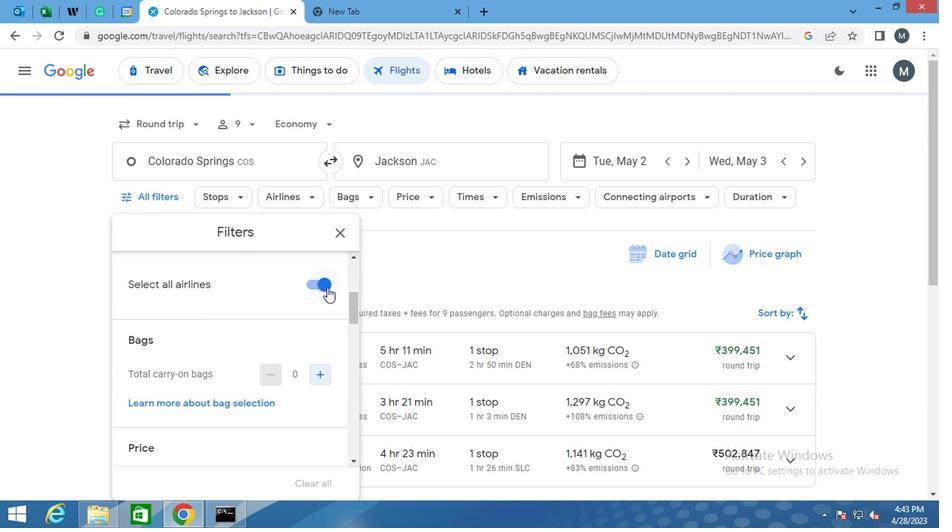 
Action: Mouse pressed left at (319, 290)
Screenshot: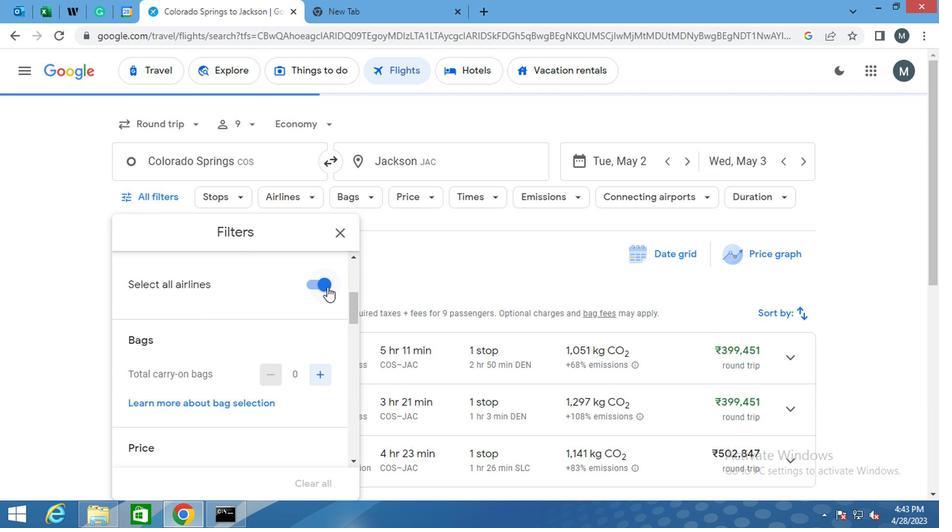 
Action: Mouse moved to (311, 293)
Screenshot: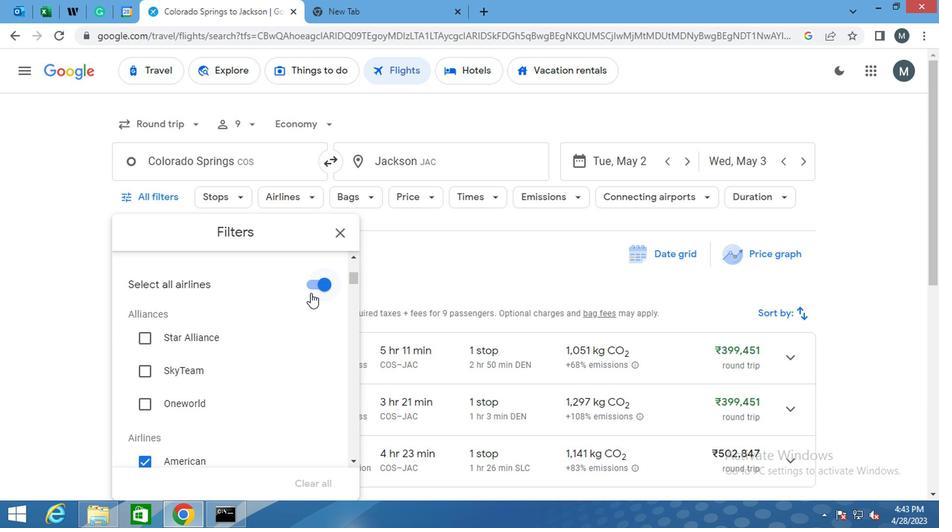 
Action: Mouse pressed left at (311, 293)
Screenshot: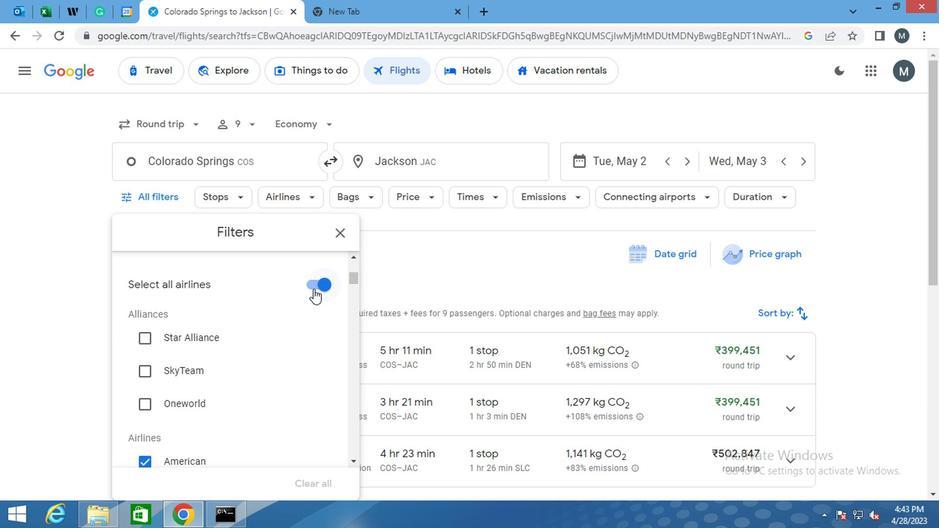 
Action: Mouse moved to (257, 316)
Screenshot: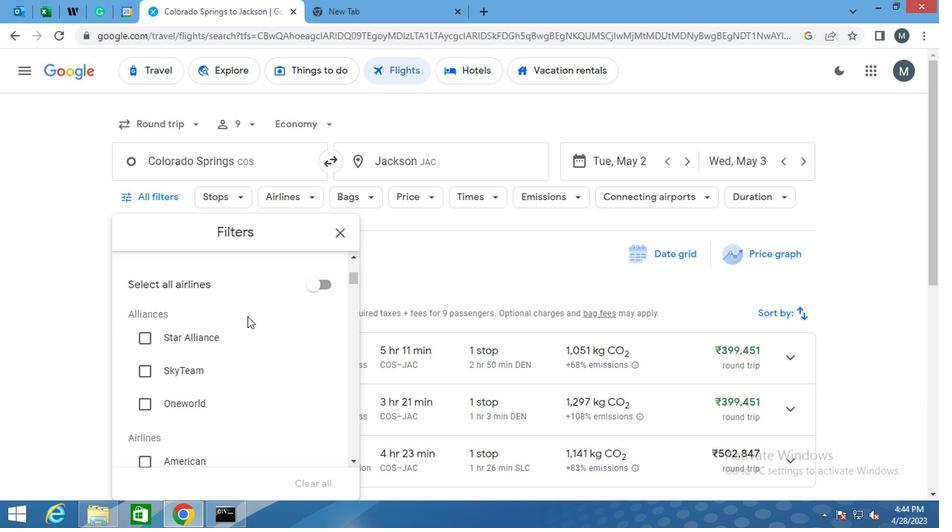 
Action: Mouse scrolled (257, 316) with delta (0, 0)
Screenshot: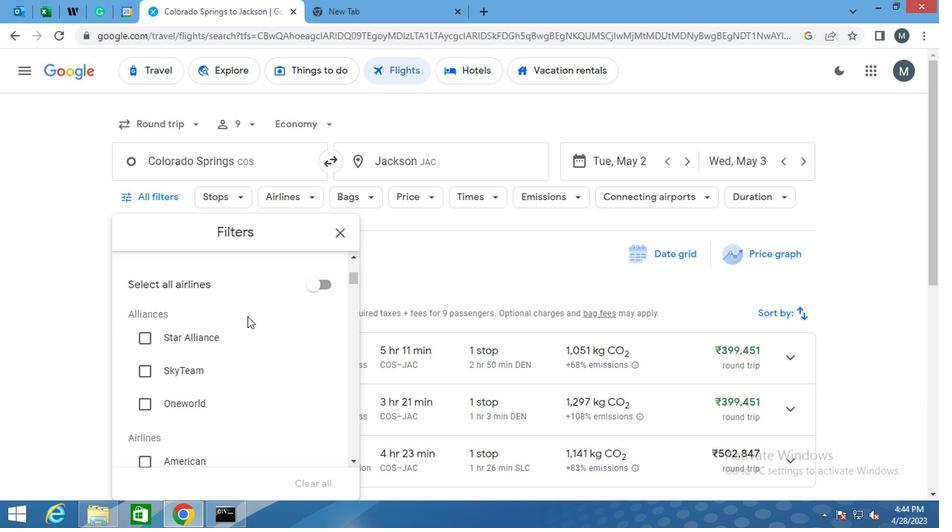
Action: Mouse moved to (256, 318)
Screenshot: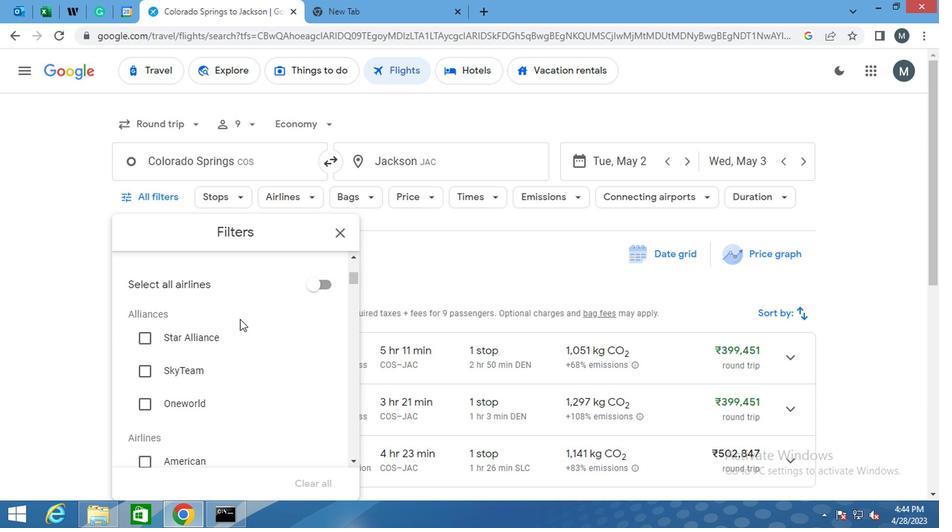
Action: Mouse scrolled (256, 318) with delta (0, 0)
Screenshot: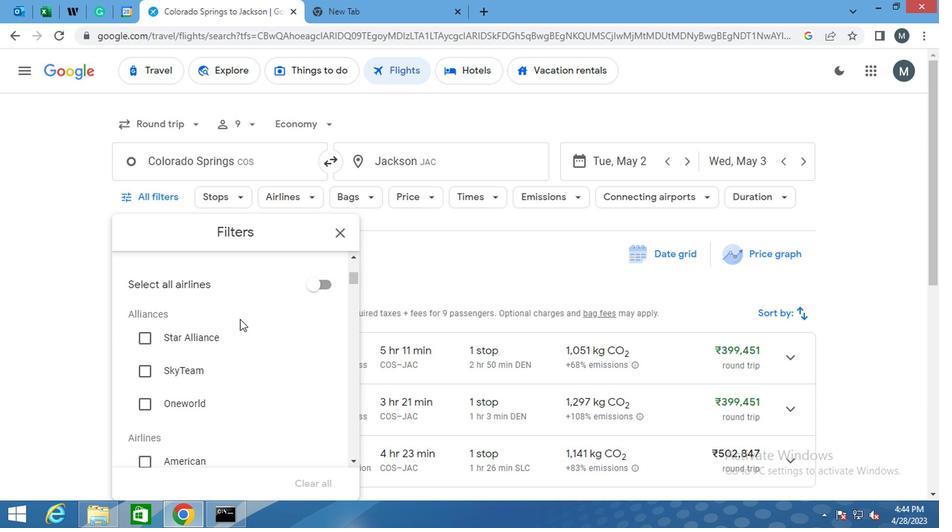 
Action: Mouse moved to (239, 329)
Screenshot: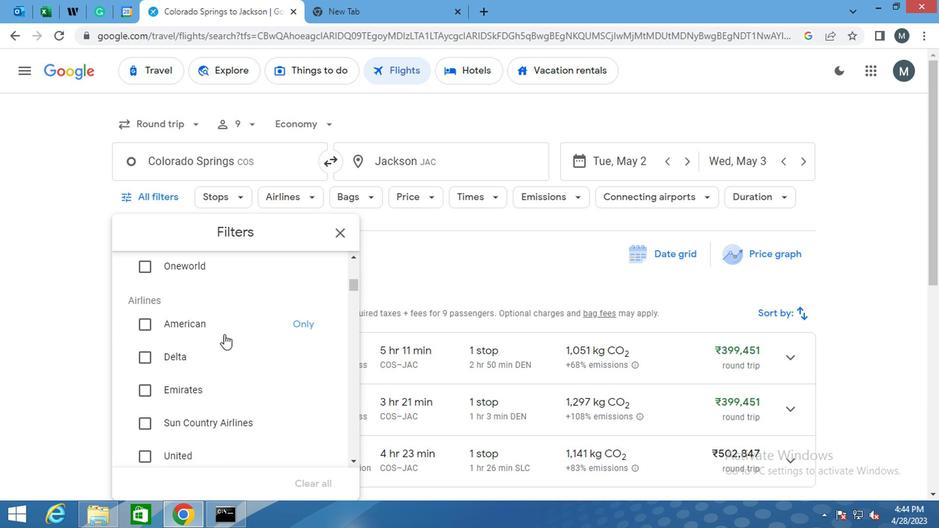 
Action: Mouse scrolled (239, 328) with delta (0, 0)
Screenshot: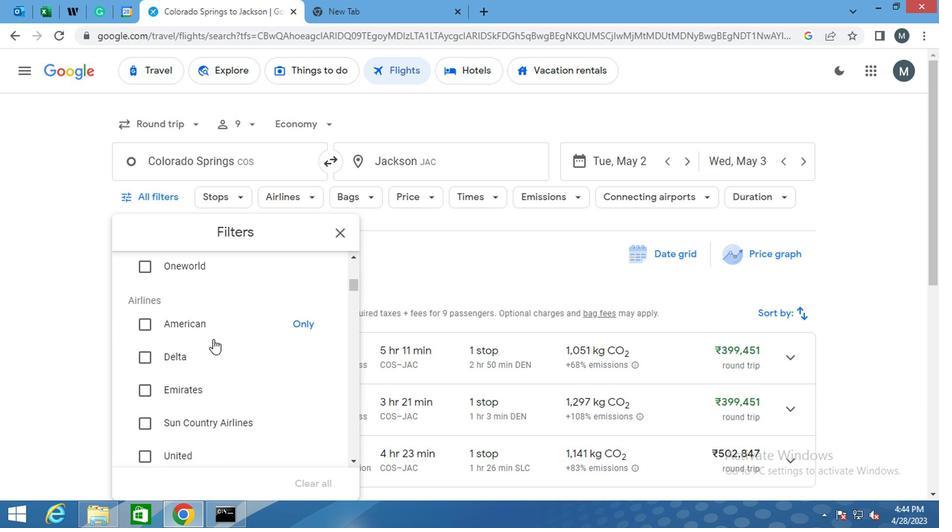 
Action: Mouse moved to (236, 332)
Screenshot: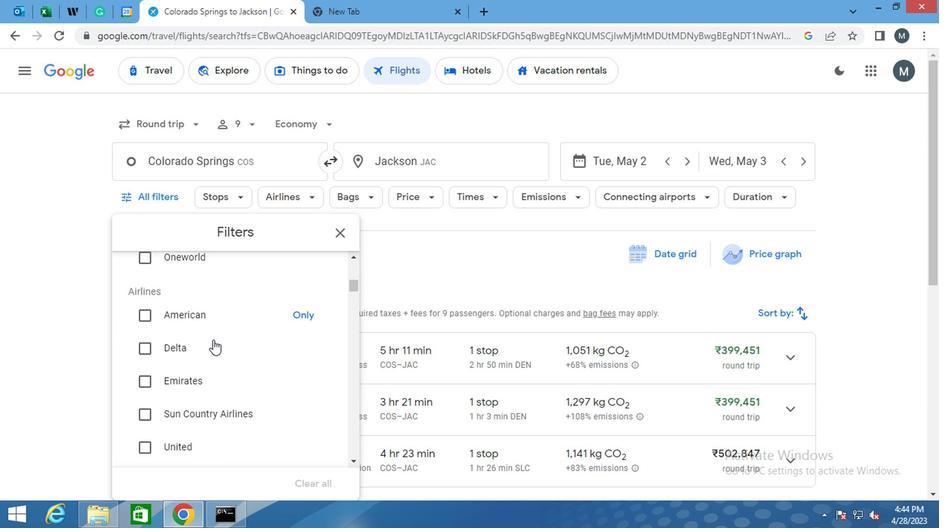 
Action: Mouse scrolled (236, 332) with delta (0, 0)
Screenshot: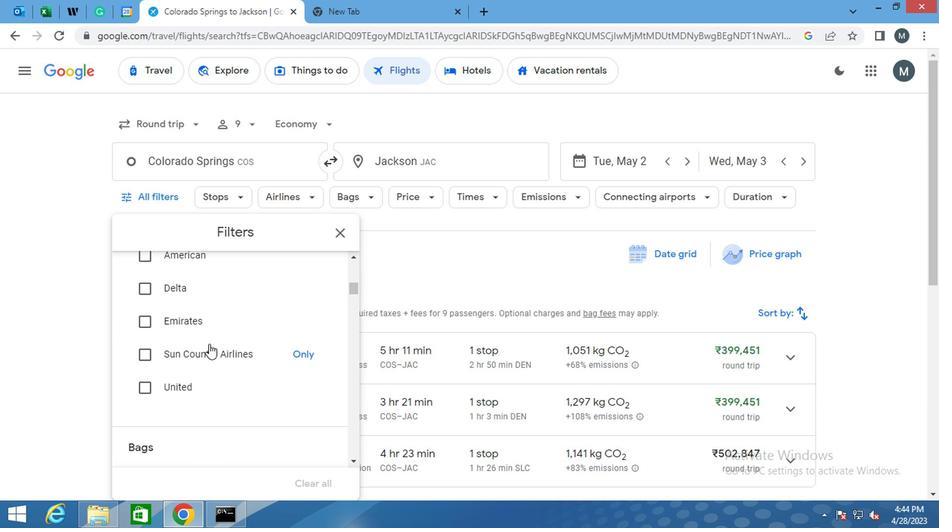 
Action: Mouse moved to (244, 329)
Screenshot: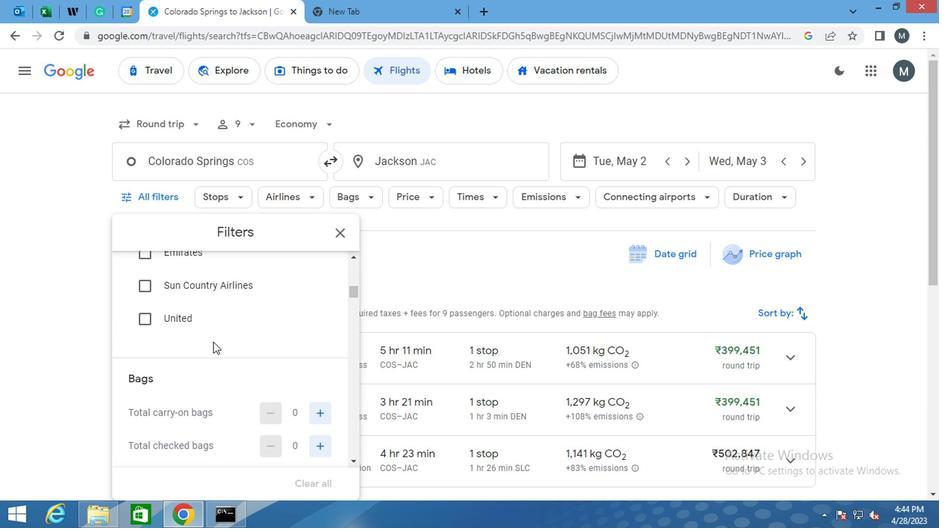 
Action: Mouse scrolled (244, 328) with delta (0, 0)
Screenshot: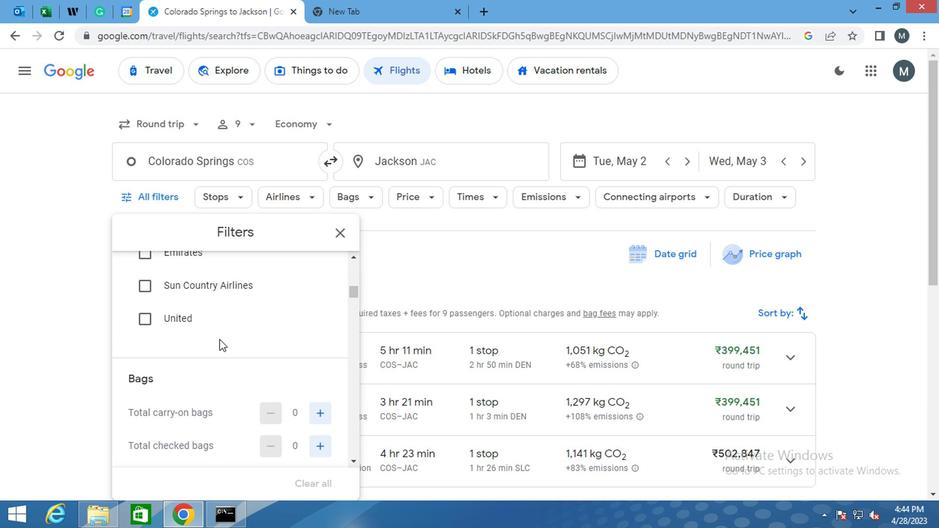 
Action: Mouse moved to (317, 357)
Screenshot: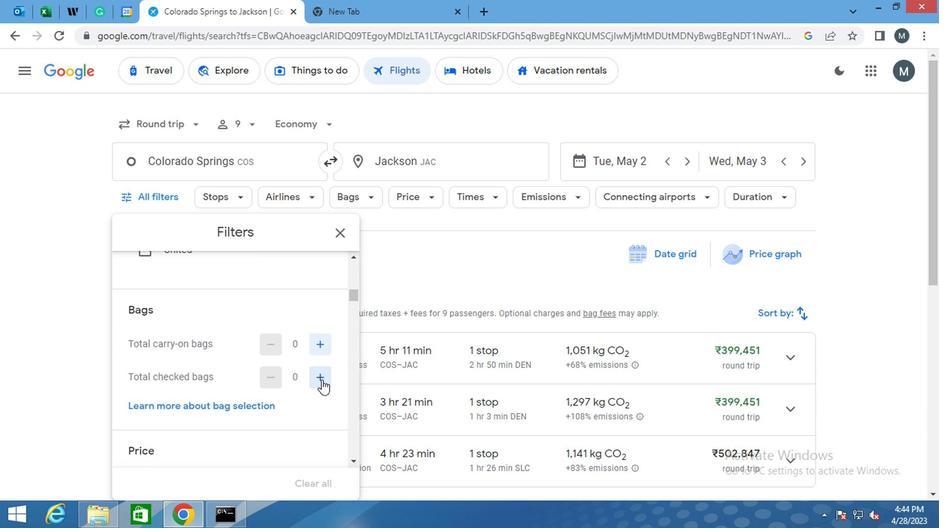 
Action: Mouse pressed left at (317, 357)
Screenshot: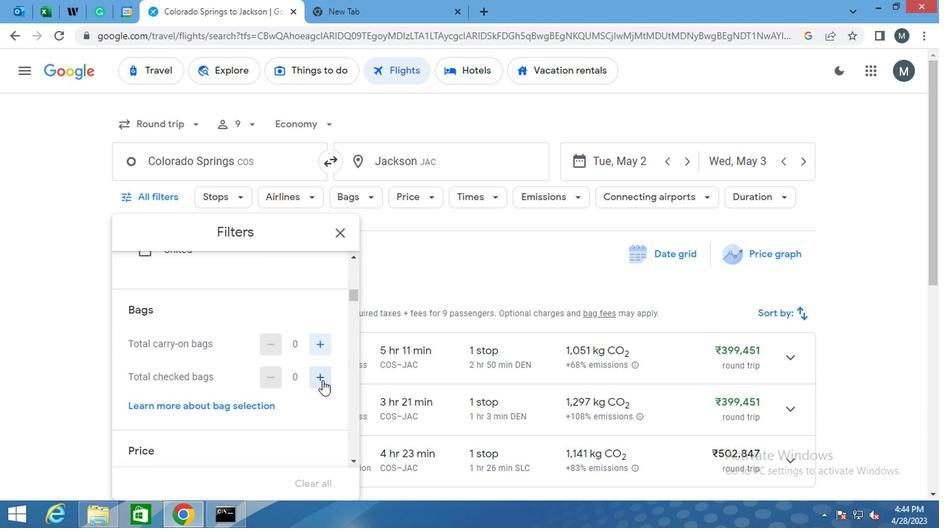 
Action: Mouse pressed left at (317, 357)
Screenshot: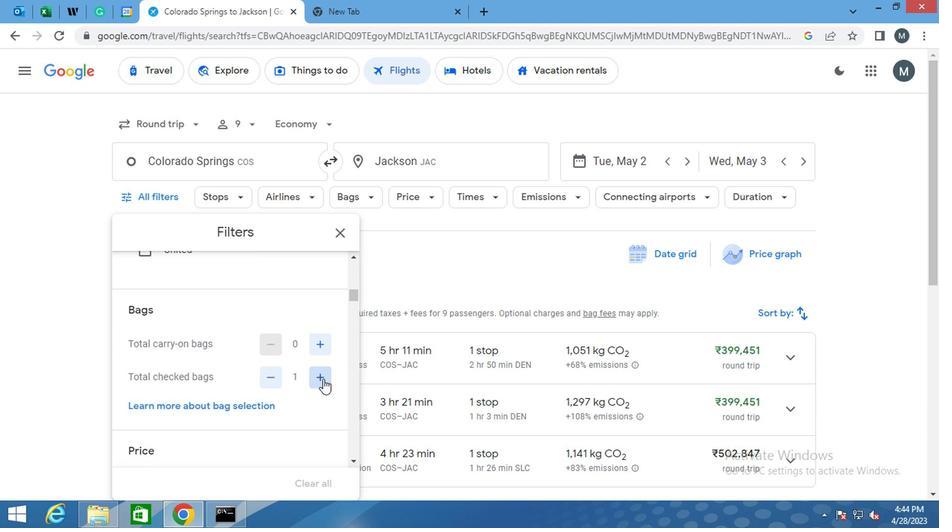 
Action: Mouse moved to (288, 350)
Screenshot: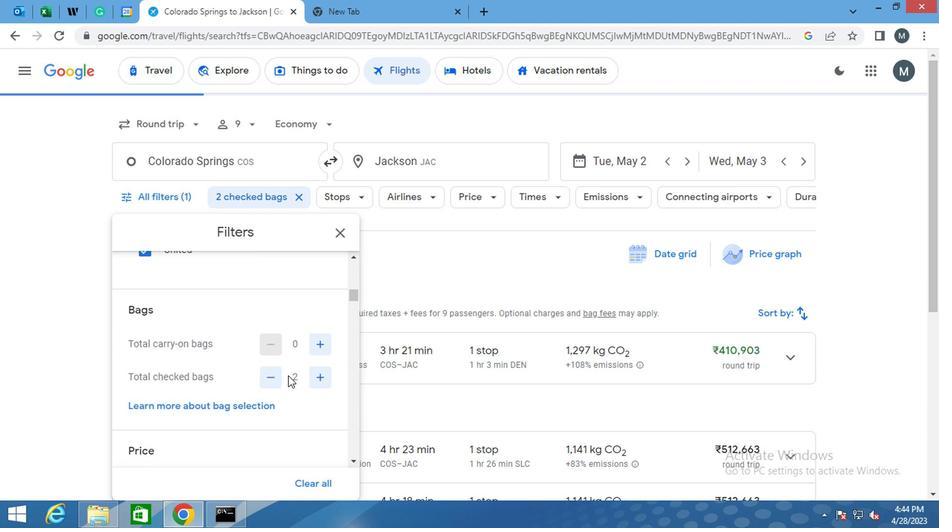 
Action: Mouse scrolled (288, 350) with delta (0, 0)
Screenshot: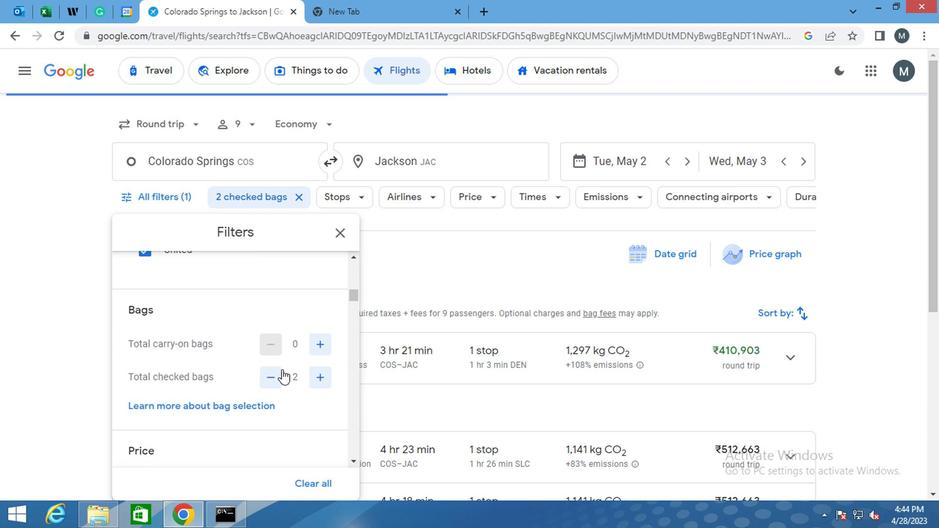 
Action: Mouse moved to (266, 349)
Screenshot: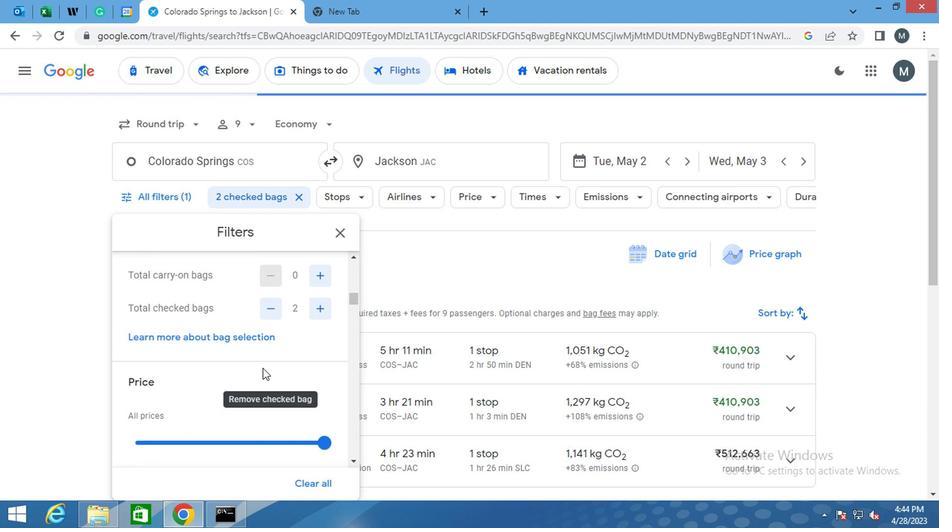 
Action: Mouse scrolled (266, 349) with delta (0, 0)
Screenshot: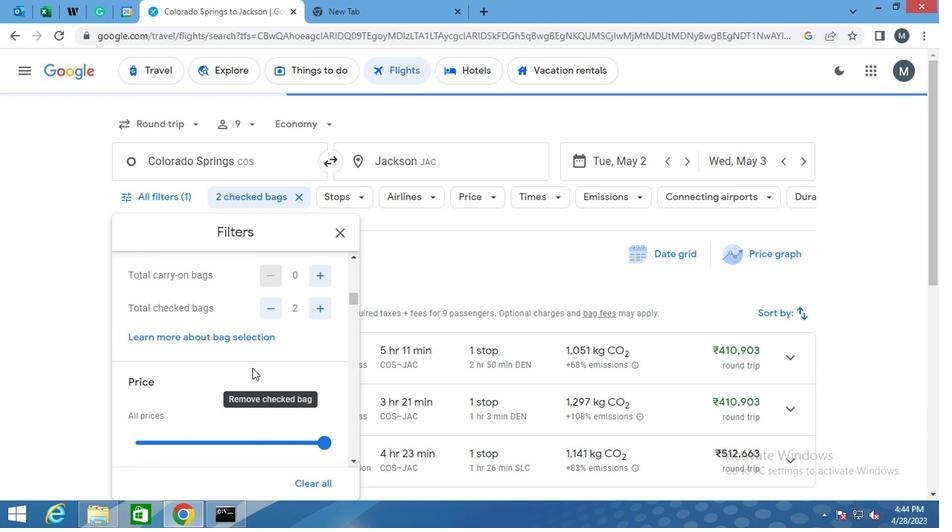 
Action: Mouse moved to (261, 351)
Screenshot: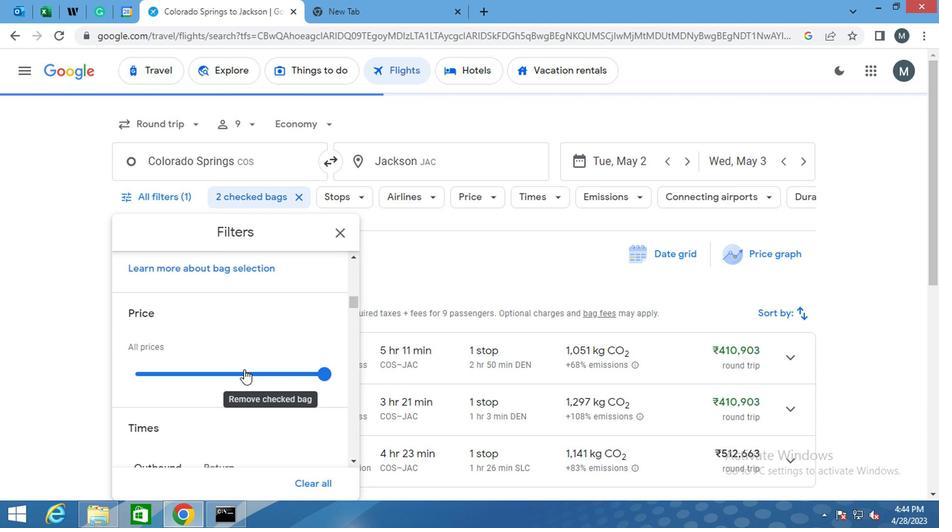 
Action: Mouse pressed left at (261, 351)
Screenshot: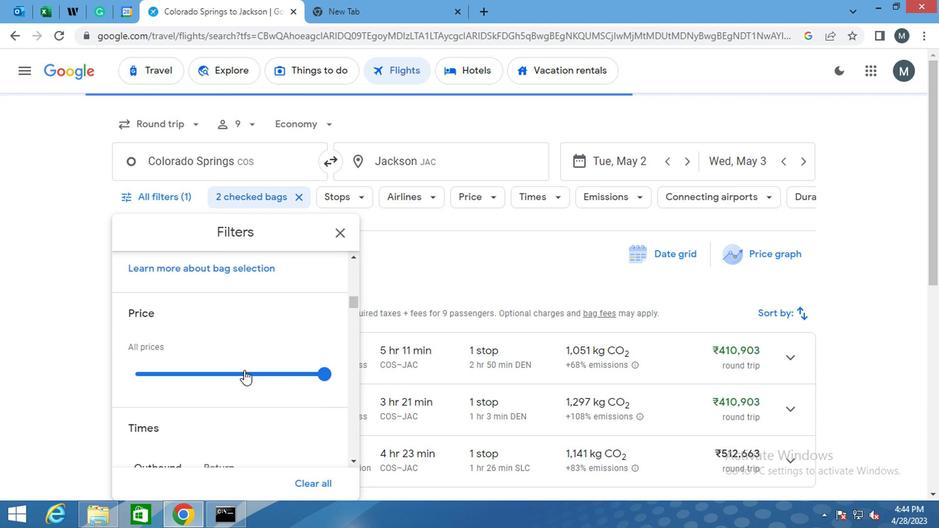 
Action: Mouse pressed left at (261, 351)
Screenshot: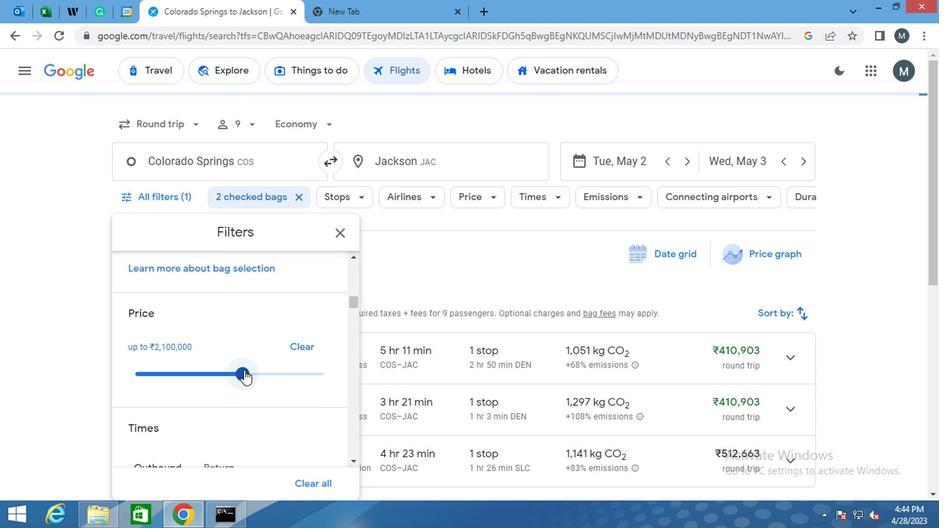 
Action: Mouse moved to (231, 345)
Screenshot: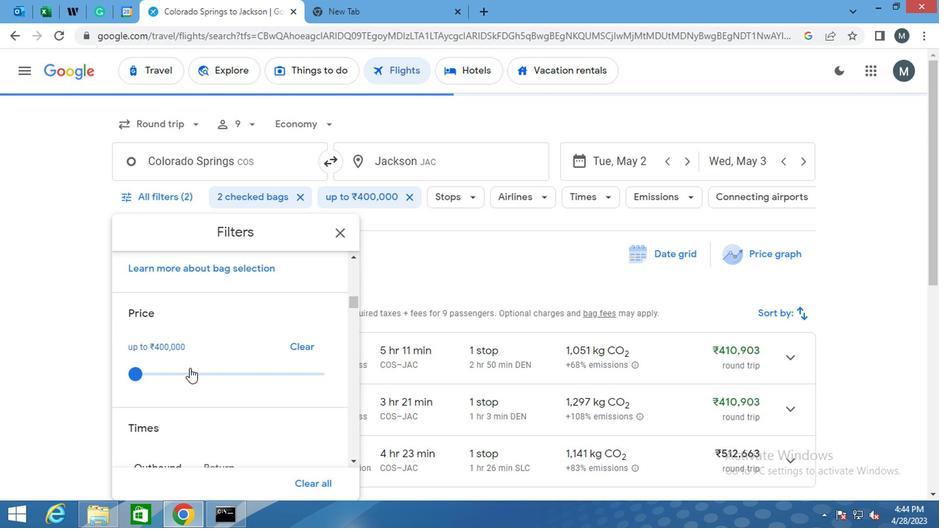 
Action: Mouse scrolled (231, 345) with delta (0, 0)
Screenshot: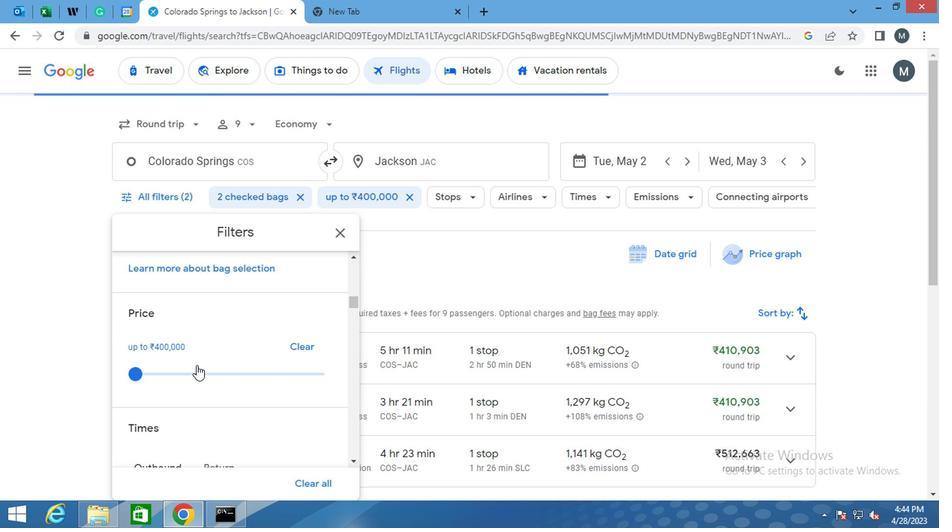 
Action: Mouse moved to (233, 346)
Screenshot: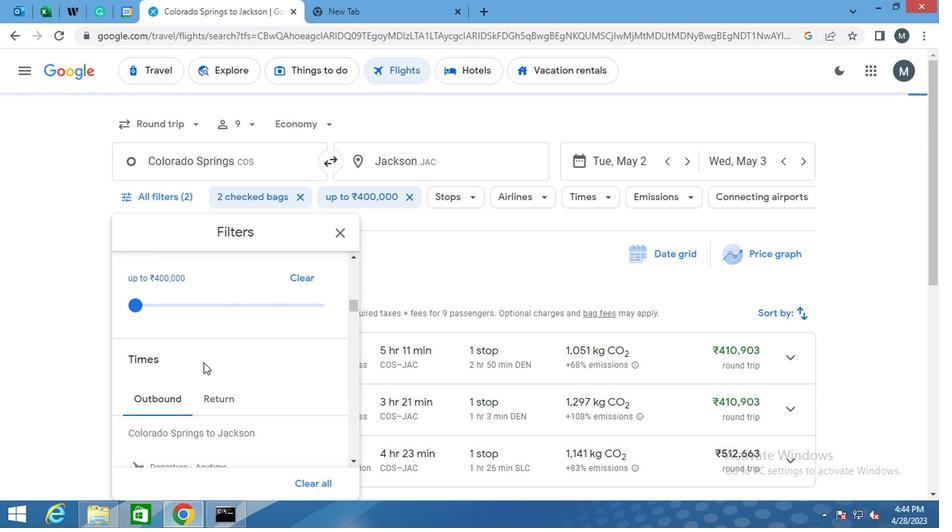 
Action: Mouse scrolled (233, 345) with delta (0, 0)
Screenshot: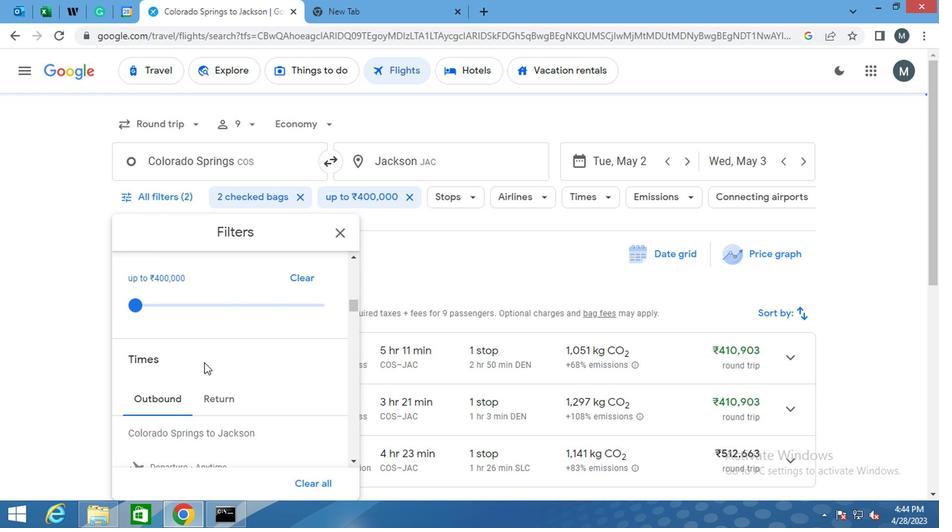
Action: Mouse moved to (243, 388)
Screenshot: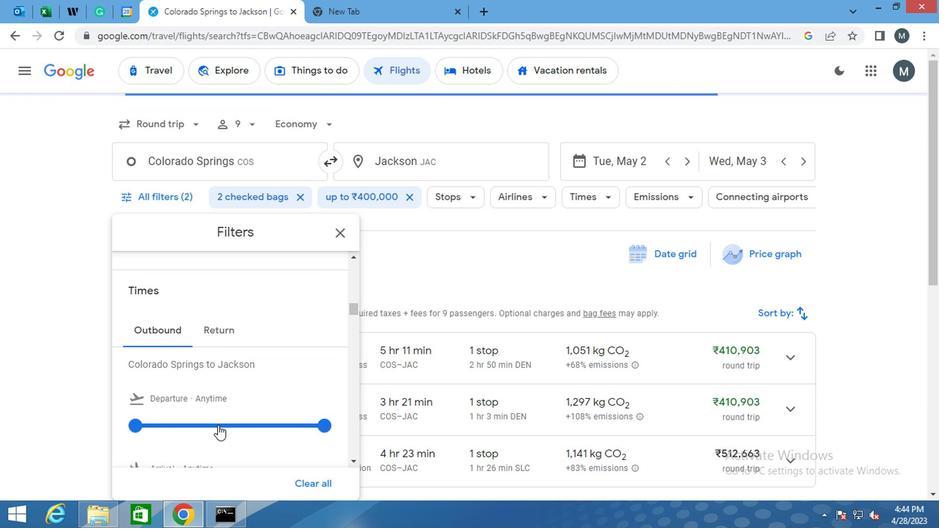 
Action: Mouse pressed left at (243, 388)
Screenshot: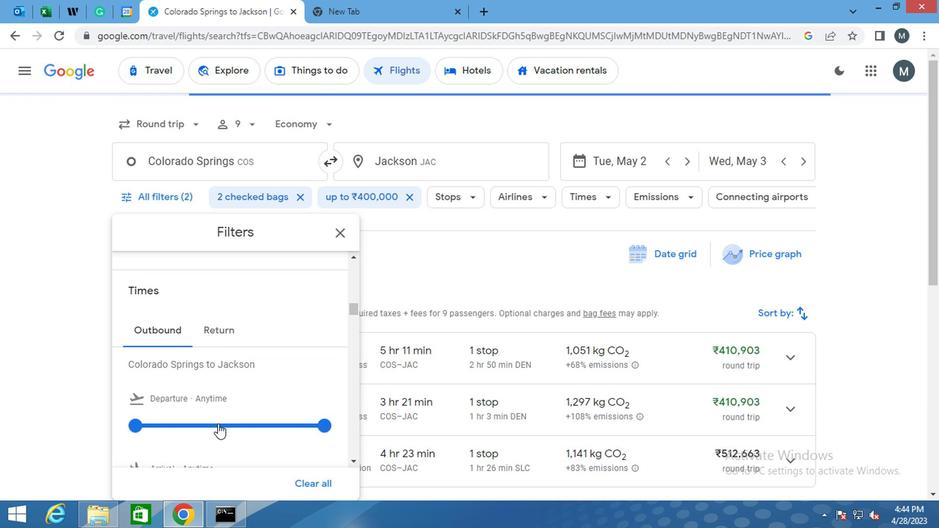 
Action: Mouse moved to (317, 390)
Screenshot: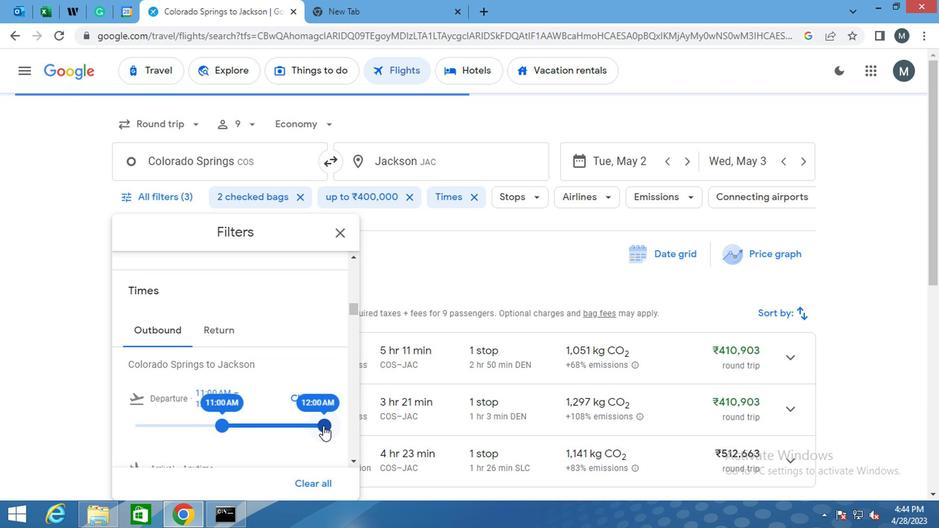 
Action: Mouse pressed left at (317, 390)
Screenshot: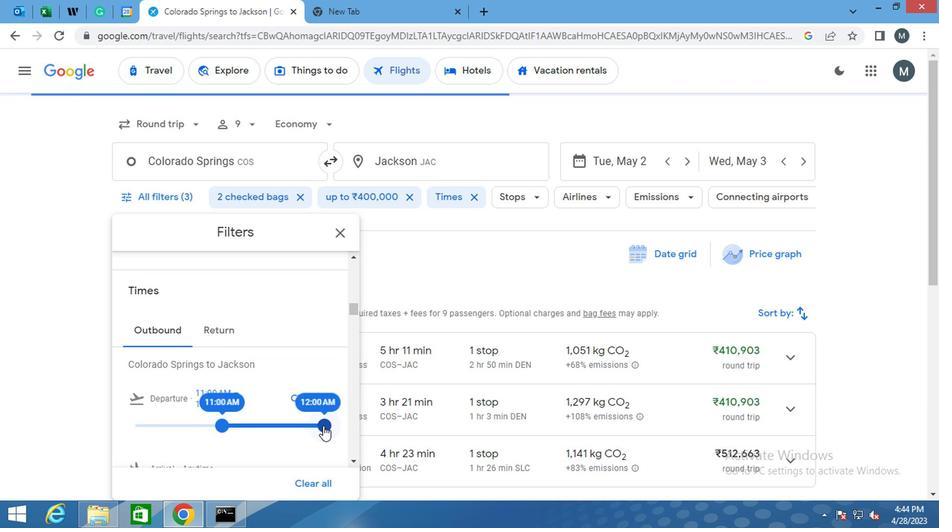 
Action: Mouse moved to (262, 371)
Screenshot: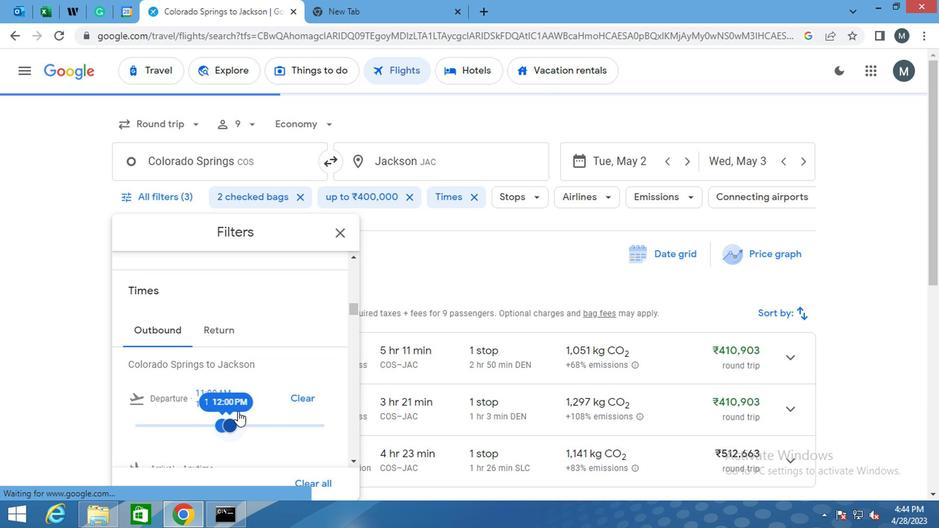 
Action: Mouse scrolled (262, 371) with delta (0, 0)
Screenshot: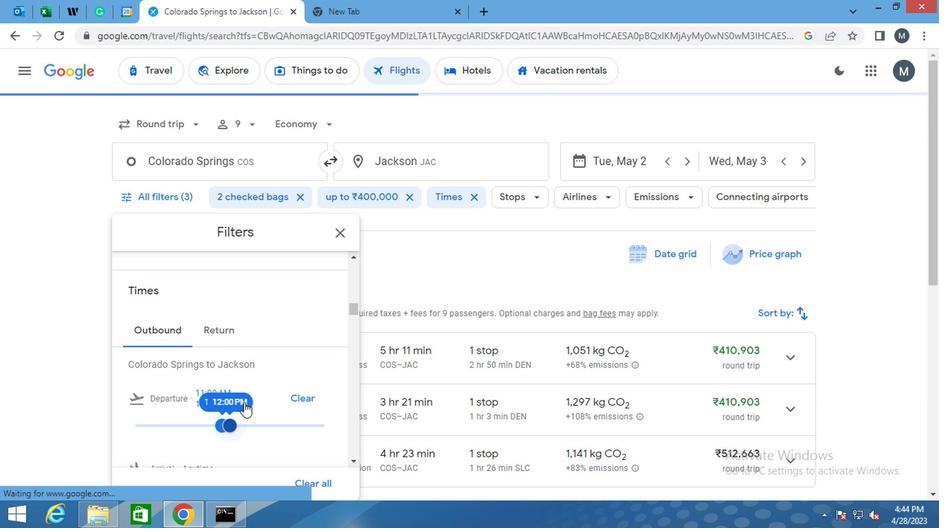 
Action: Mouse moved to (262, 324)
Screenshot: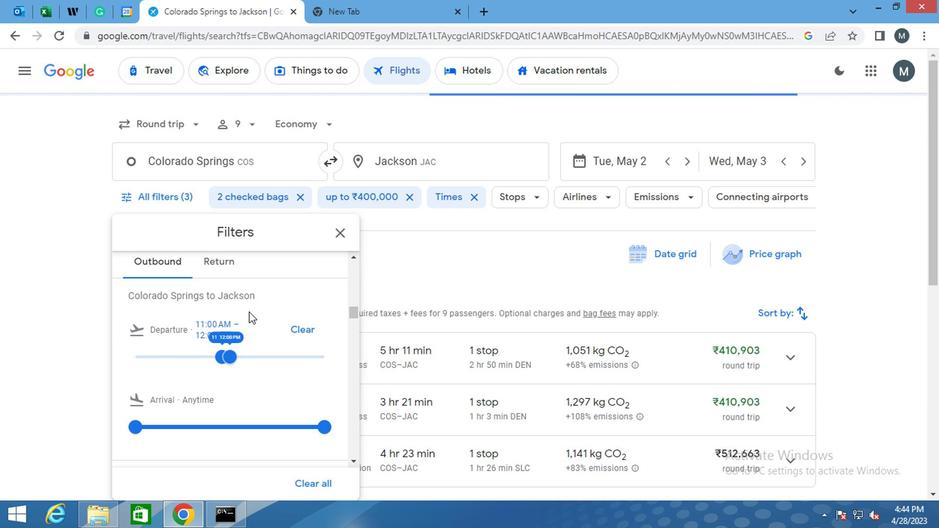 
Action: Mouse scrolled (262, 324) with delta (0, 0)
Screenshot: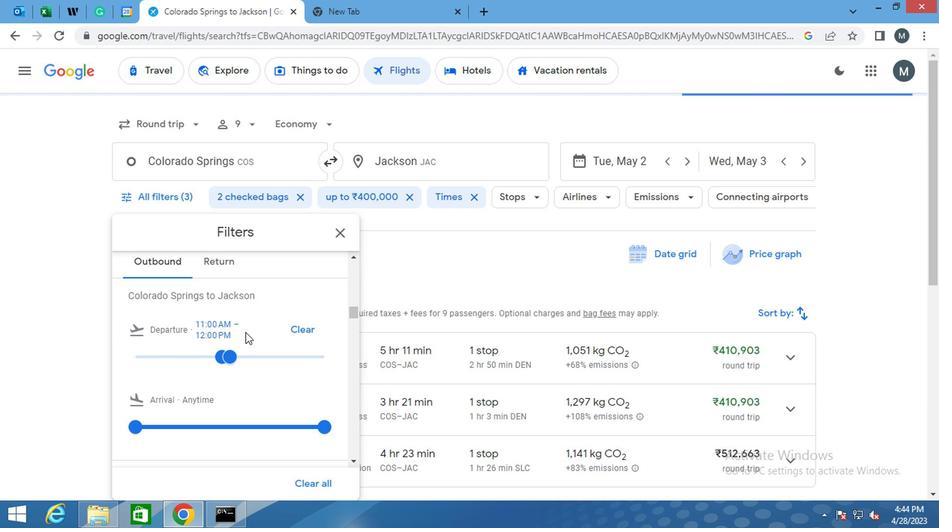 
Action: Mouse moved to (249, 322)
Screenshot: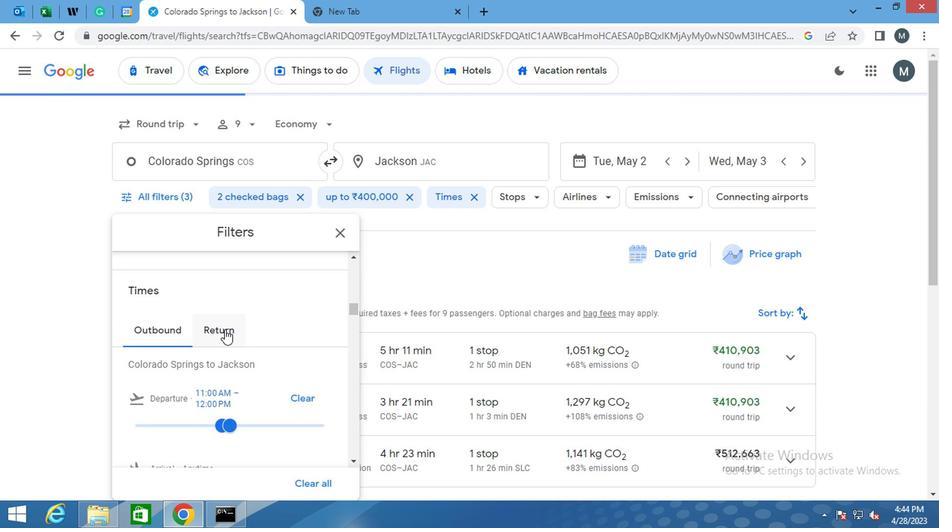 
Action: Mouse pressed left at (249, 322)
Screenshot: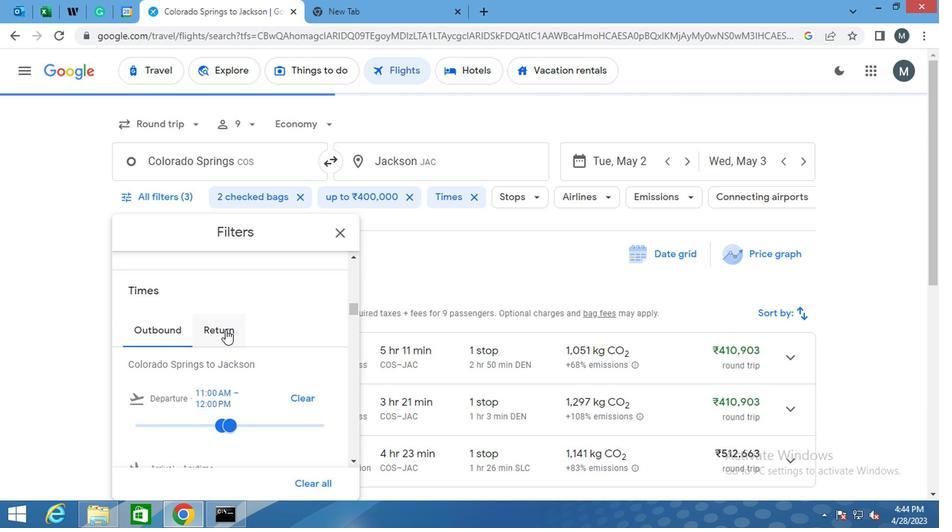 
Action: Mouse moved to (260, 316)
Screenshot: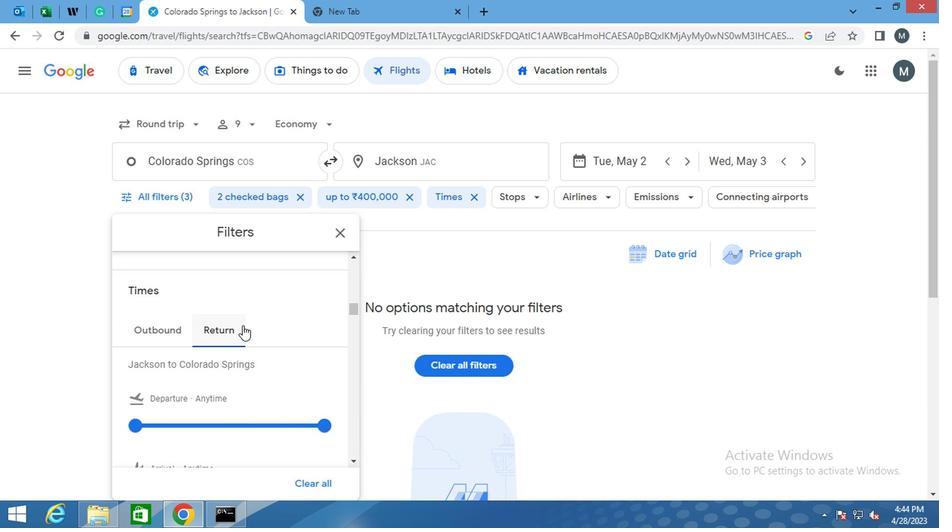
Action: Mouse scrolled (260, 316) with delta (0, 0)
Screenshot: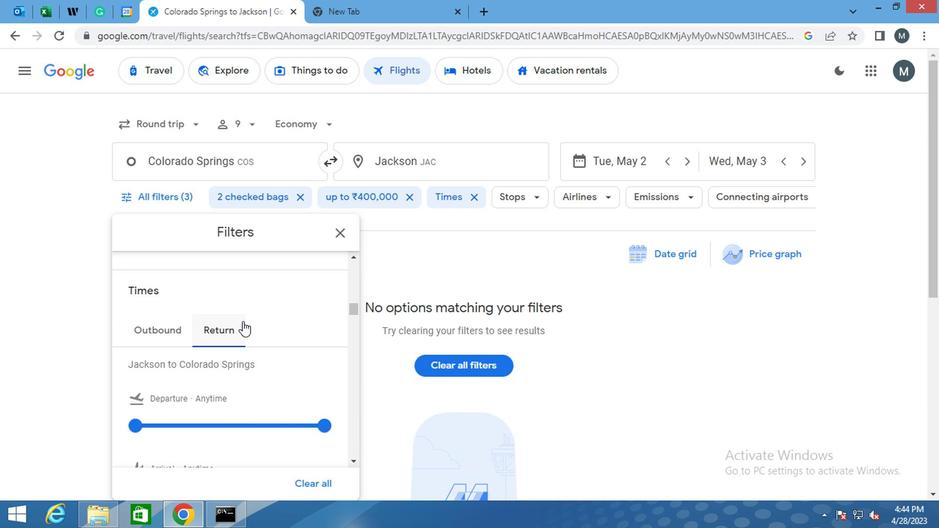 
Action: Mouse moved to (243, 340)
Screenshot: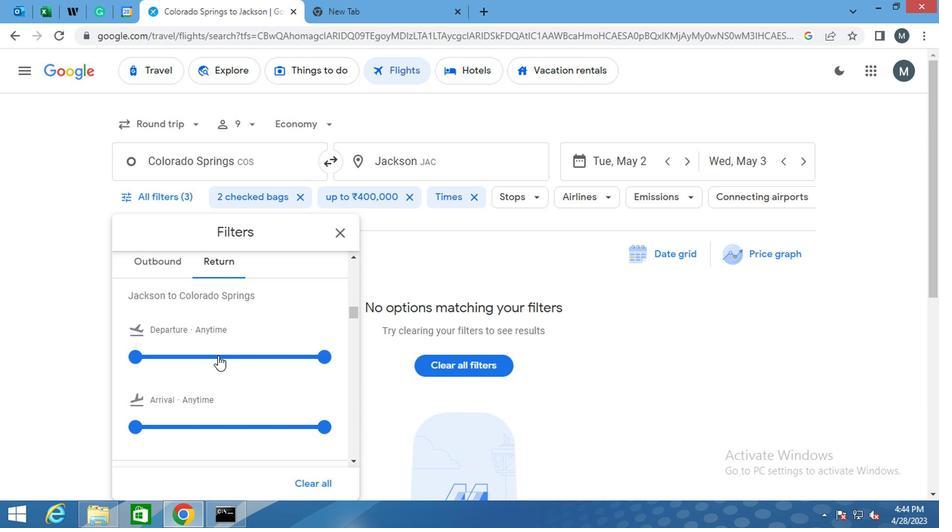 
Action: Mouse pressed left at (243, 340)
Screenshot: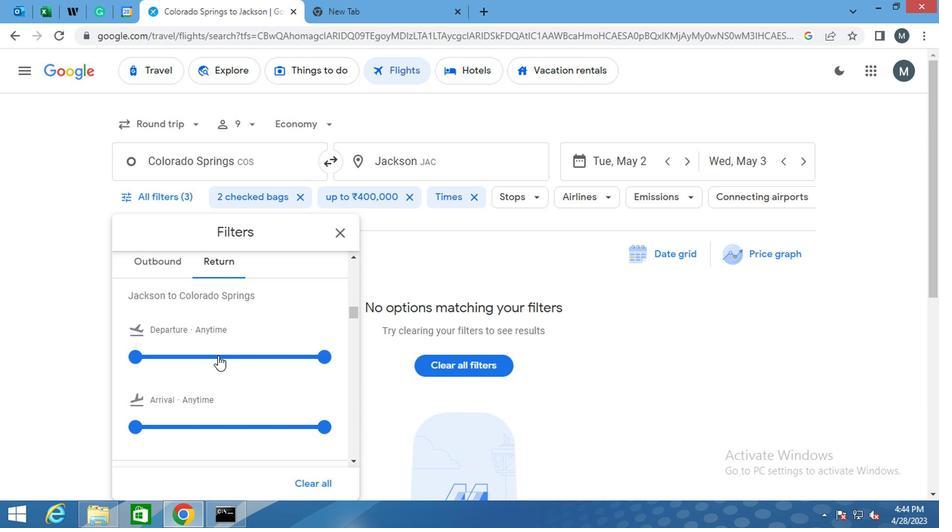 
Action: Mouse moved to (259, 339)
Screenshot: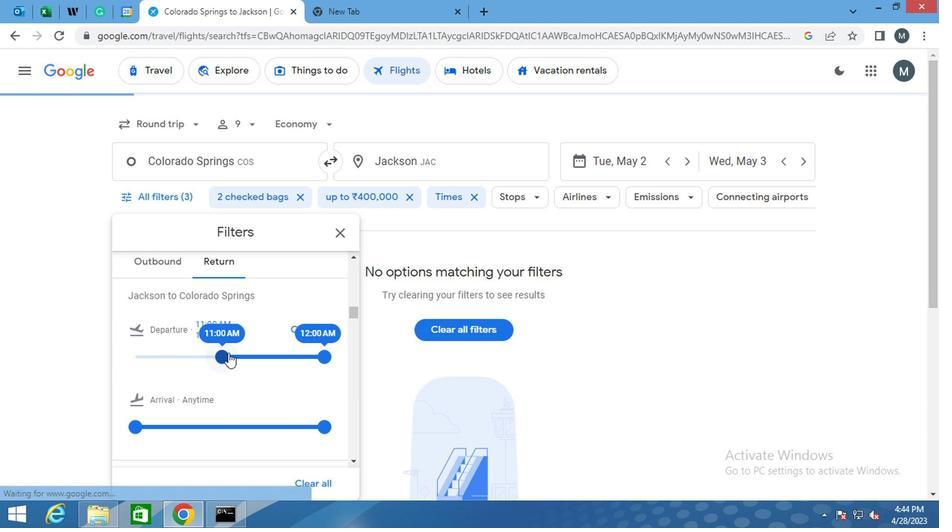 
Action: Mouse pressed left at (259, 339)
Screenshot: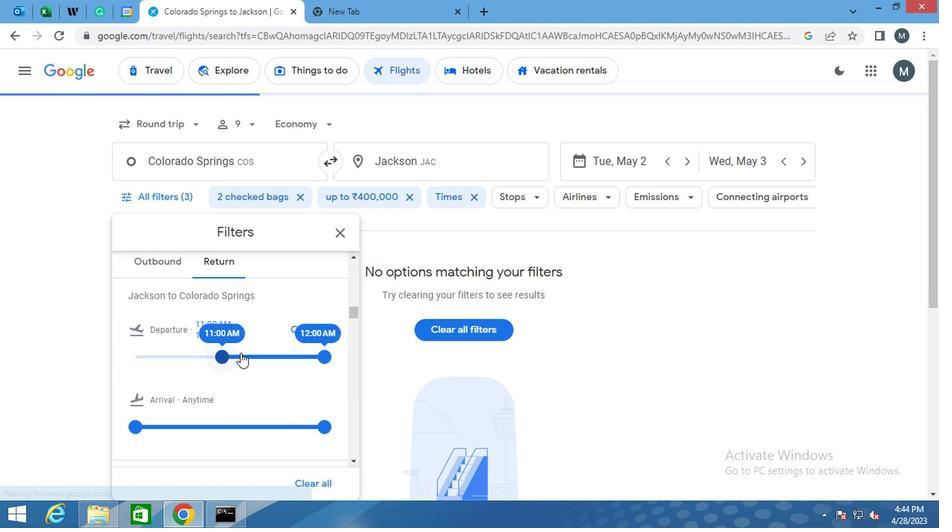 
Action: Mouse moved to (264, 342)
Screenshot: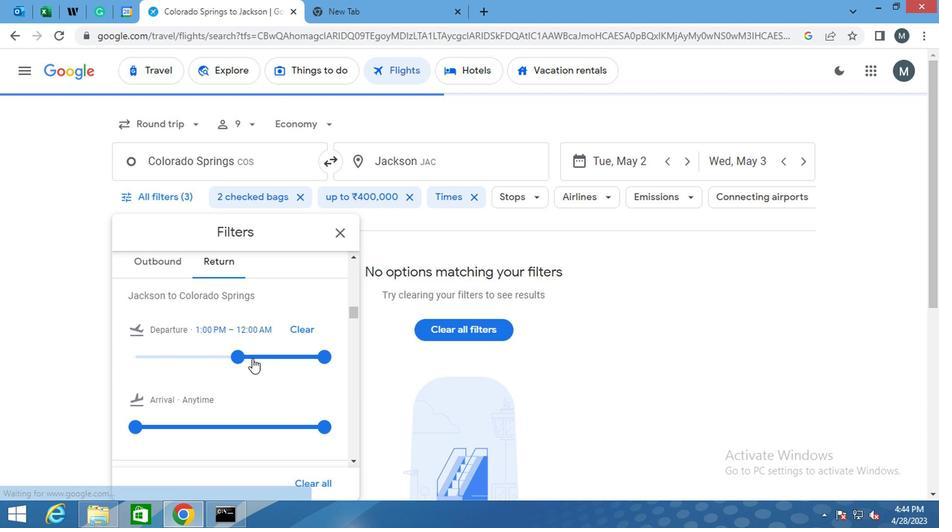 
Action: Mouse pressed left at (264, 342)
Screenshot: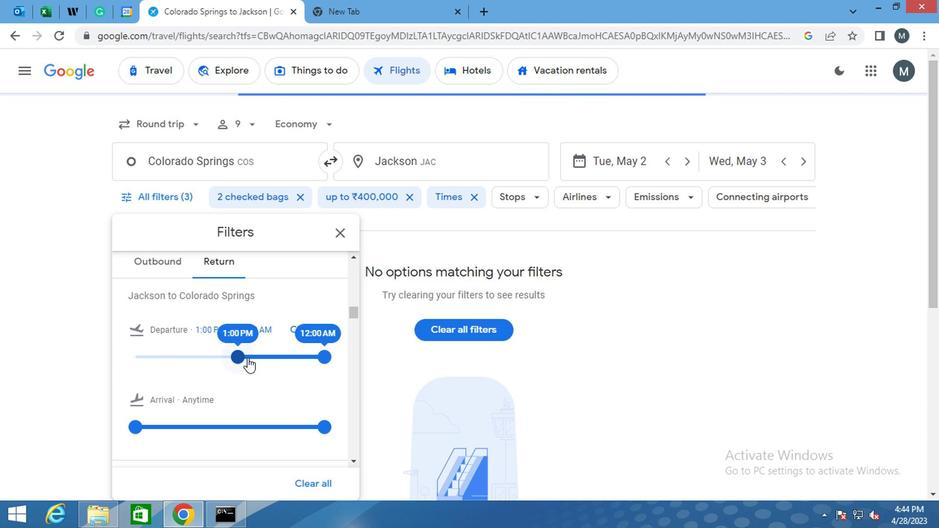 
Action: Mouse moved to (316, 340)
Screenshot: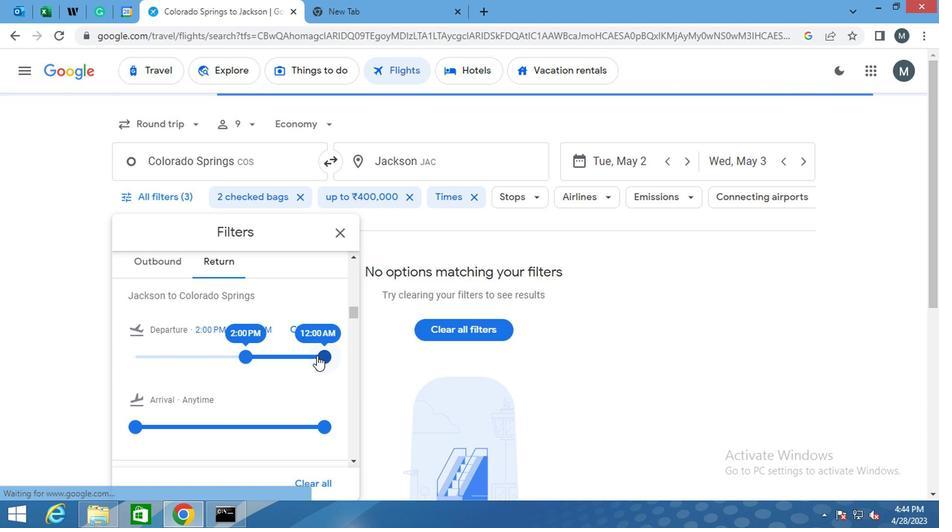 
Action: Mouse pressed left at (316, 340)
Screenshot: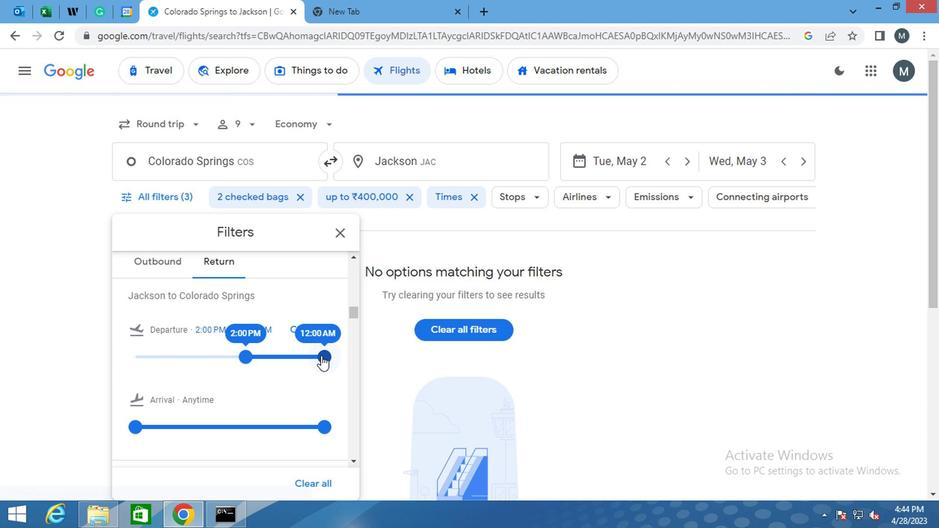 
Action: Mouse moved to (258, 339)
Screenshot: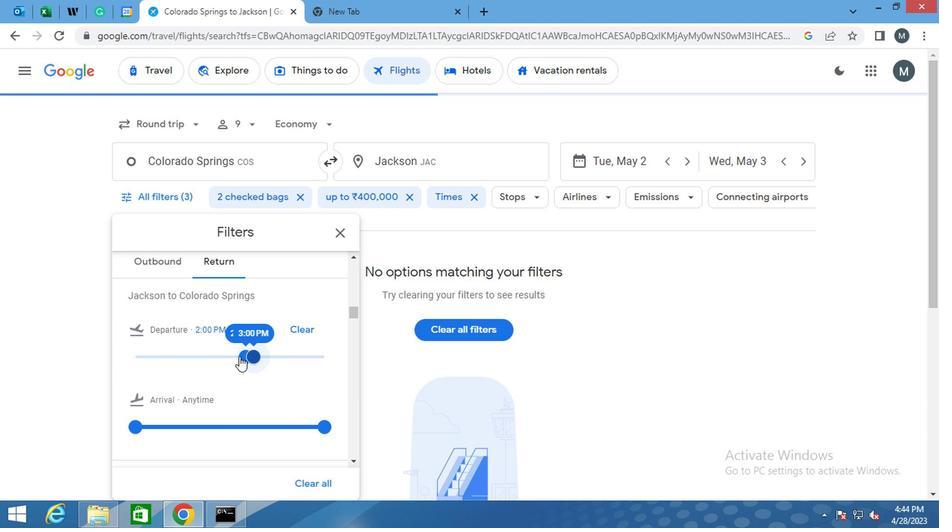 
Action: Mouse scrolled (258, 339) with delta (0, 0)
Screenshot: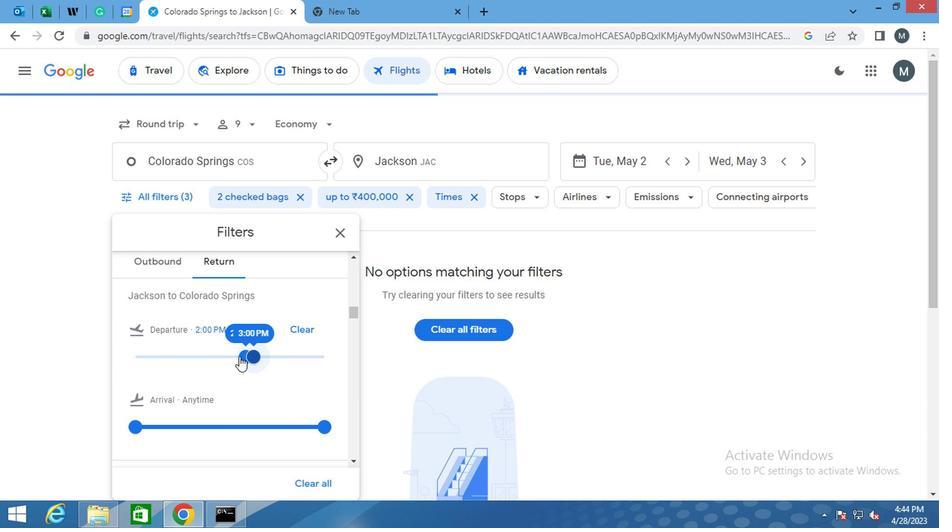 
Action: Mouse moved to (257, 340)
Screenshot: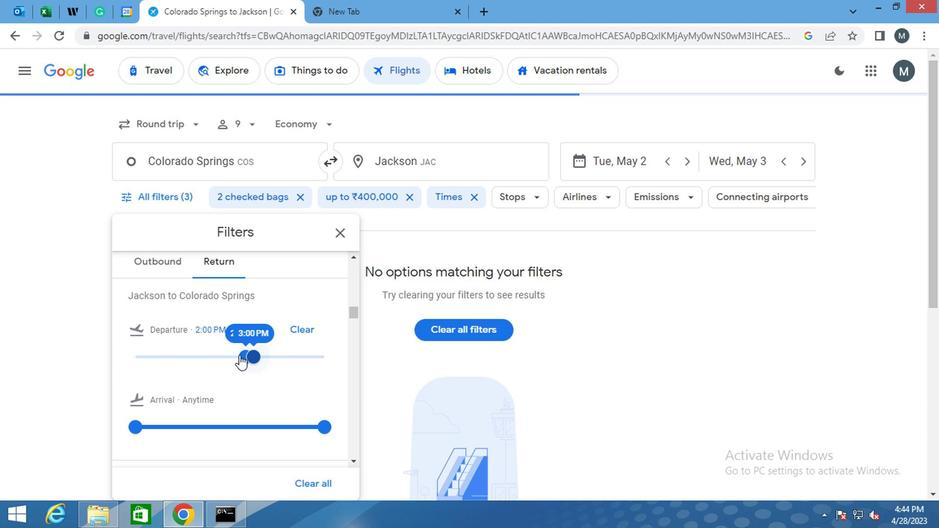 
Action: Mouse scrolled (257, 339) with delta (0, 0)
Screenshot: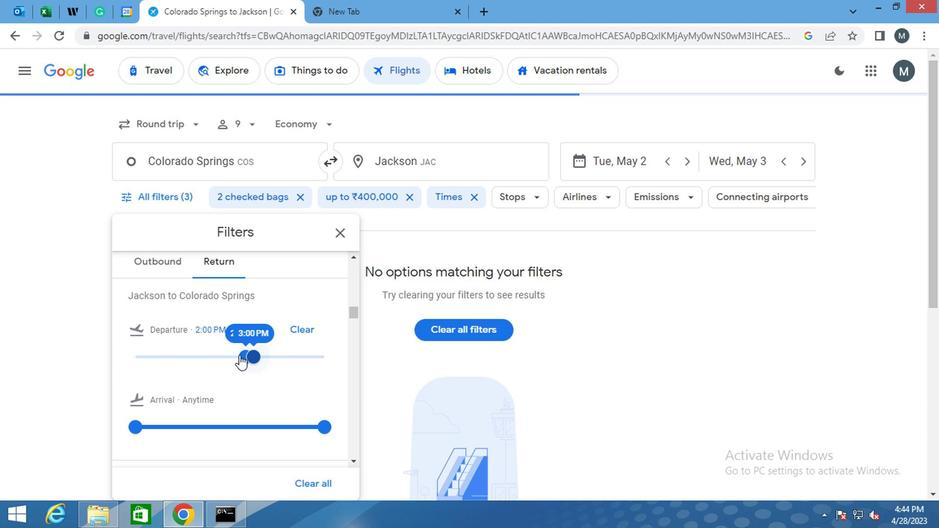 
Action: Mouse moved to (240, 350)
Screenshot: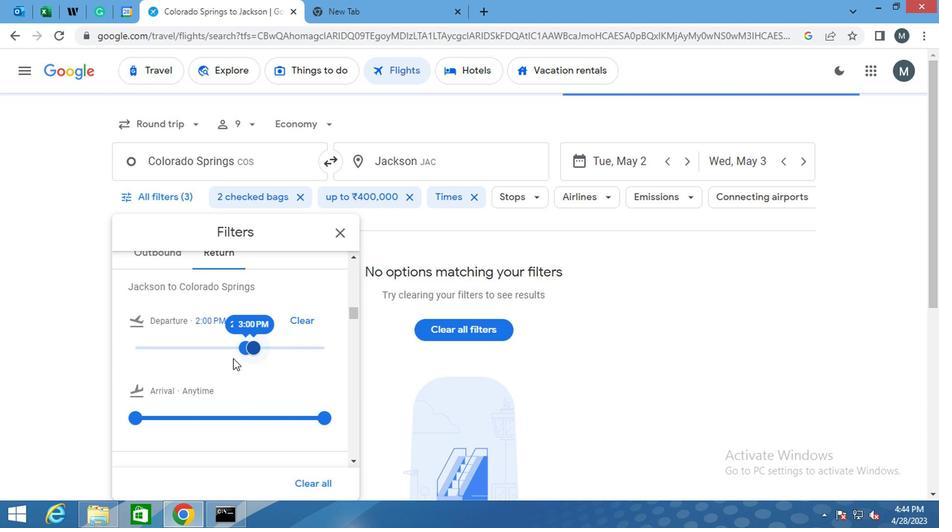 
Action: Mouse scrolled (240, 349) with delta (0, 0)
Screenshot: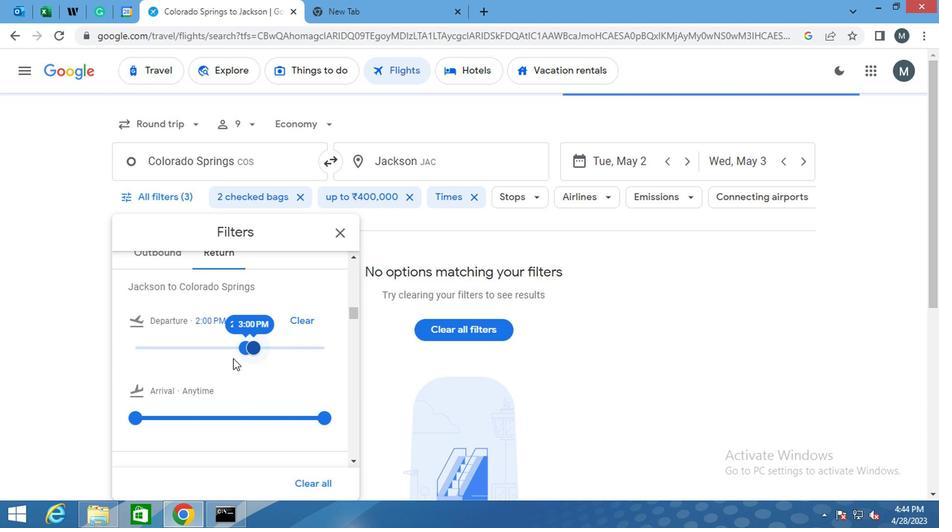 
Action: Mouse moved to (239, 351)
Screenshot: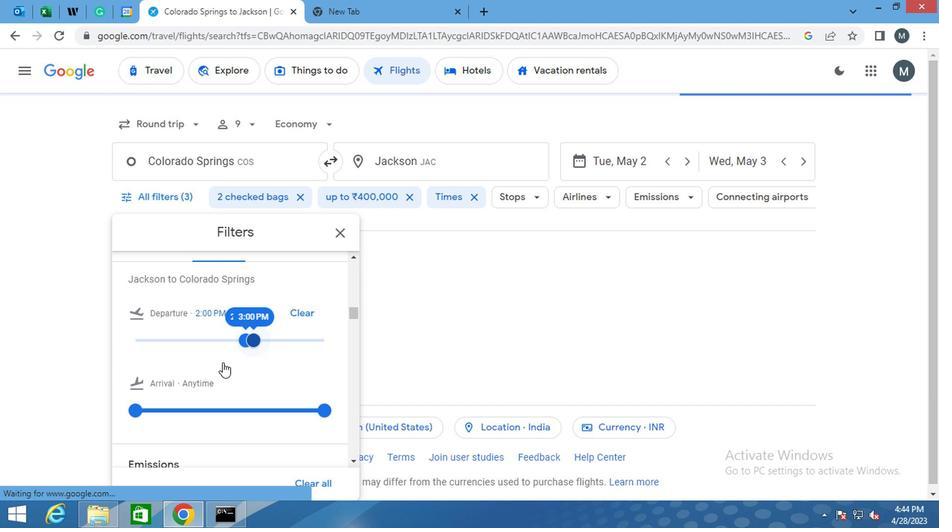 
Action: Mouse scrolled (239, 351) with delta (0, 0)
Screenshot: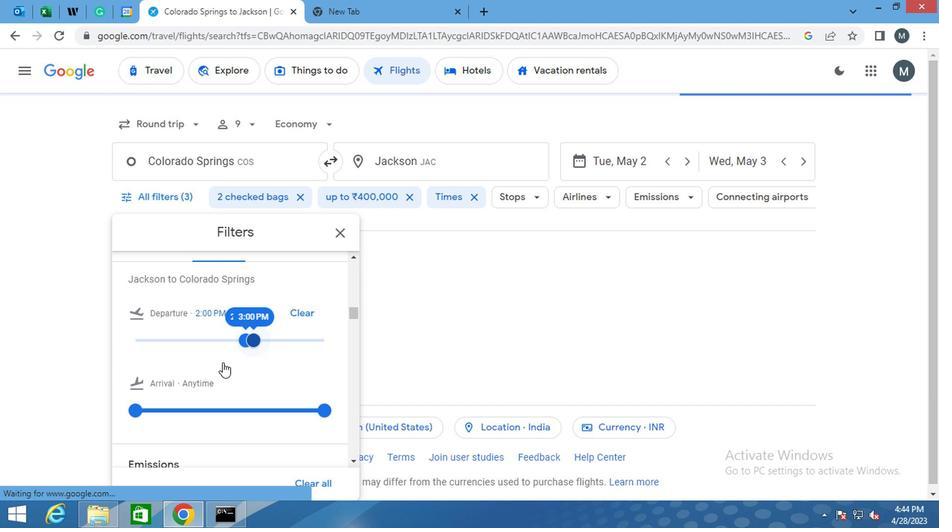
Action: Mouse moved to (330, 258)
Screenshot: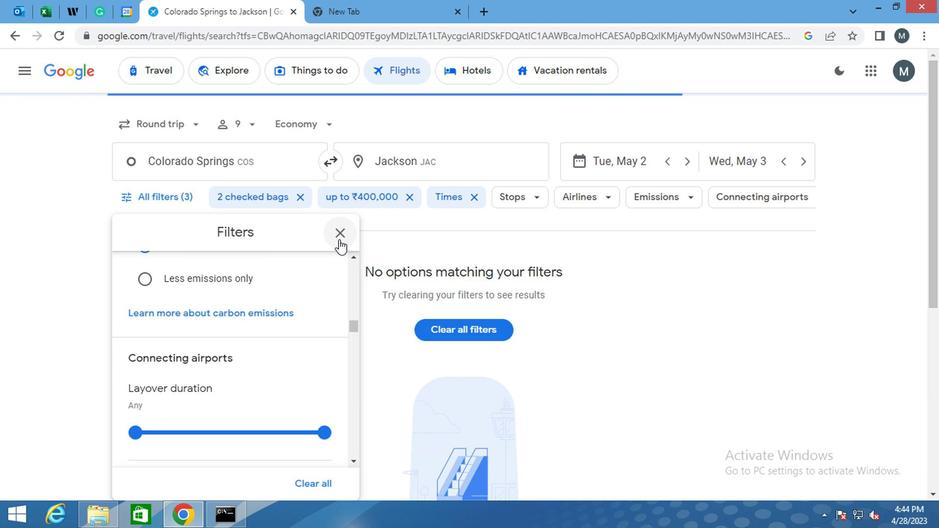 
Action: Mouse pressed left at (330, 258)
Screenshot: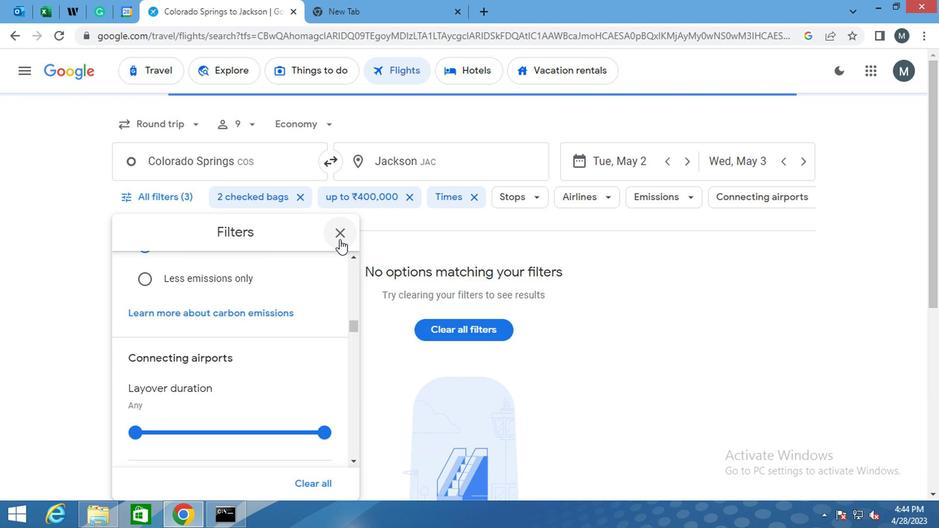 
